 Task: In the  document payroll Insert page numer 'on bottom of the page' change page color to  'Voilet'Apply Page border, setting:  Shadow Style: three thin lines; Color: 'Black;' Width: 3/4 pt
Action: Mouse moved to (459, 680)
Screenshot: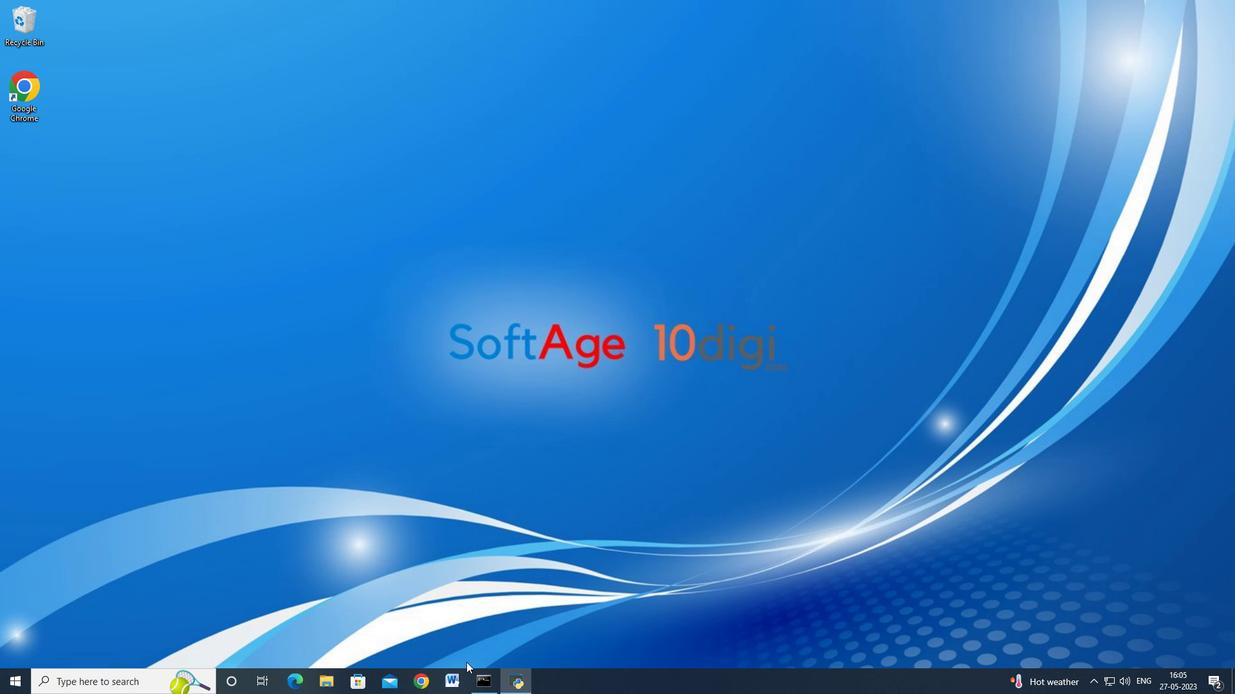 
Action: Mouse pressed left at (459, 680)
Screenshot: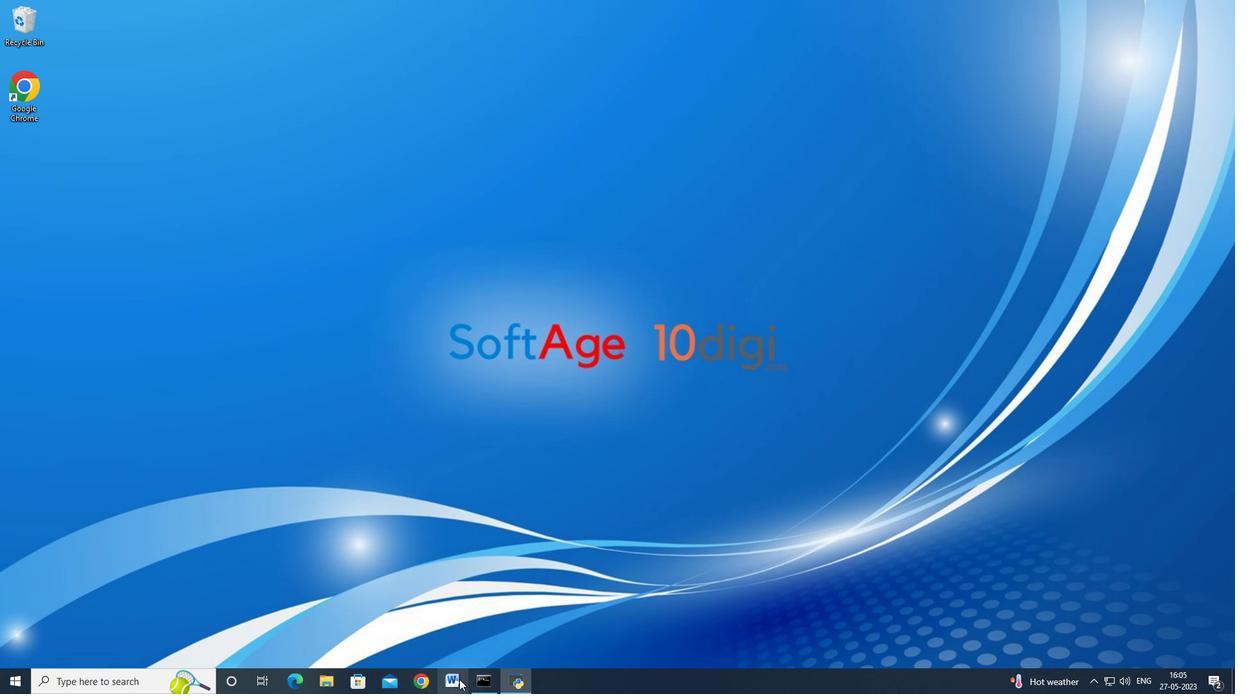 
Action: Mouse moved to (18, 20)
Screenshot: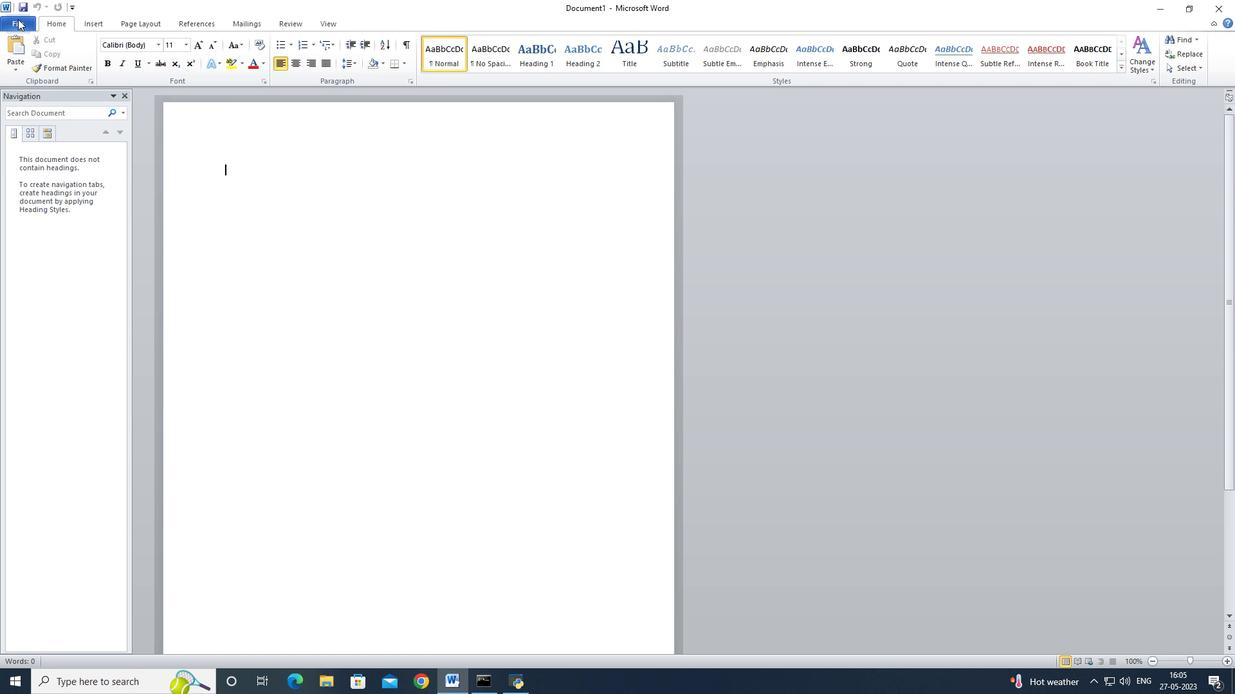
Action: Mouse pressed left at (18, 20)
Screenshot: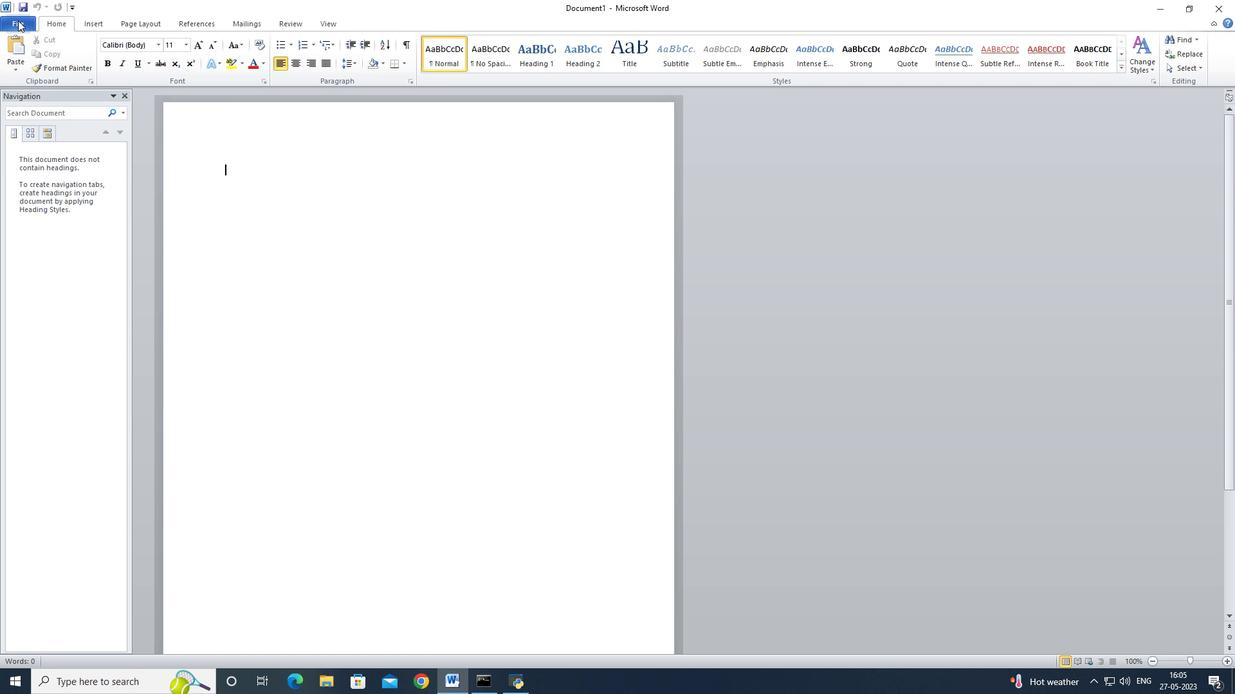 
Action: Mouse moved to (149, 83)
Screenshot: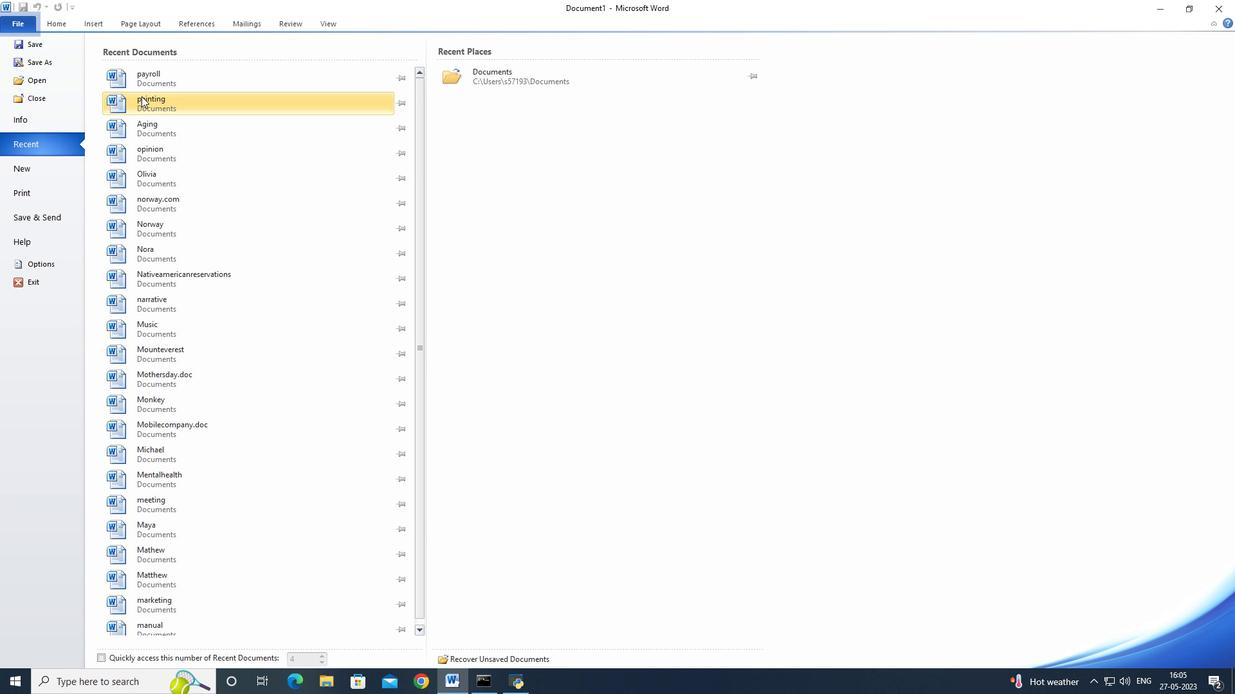
Action: Mouse pressed left at (149, 83)
Screenshot: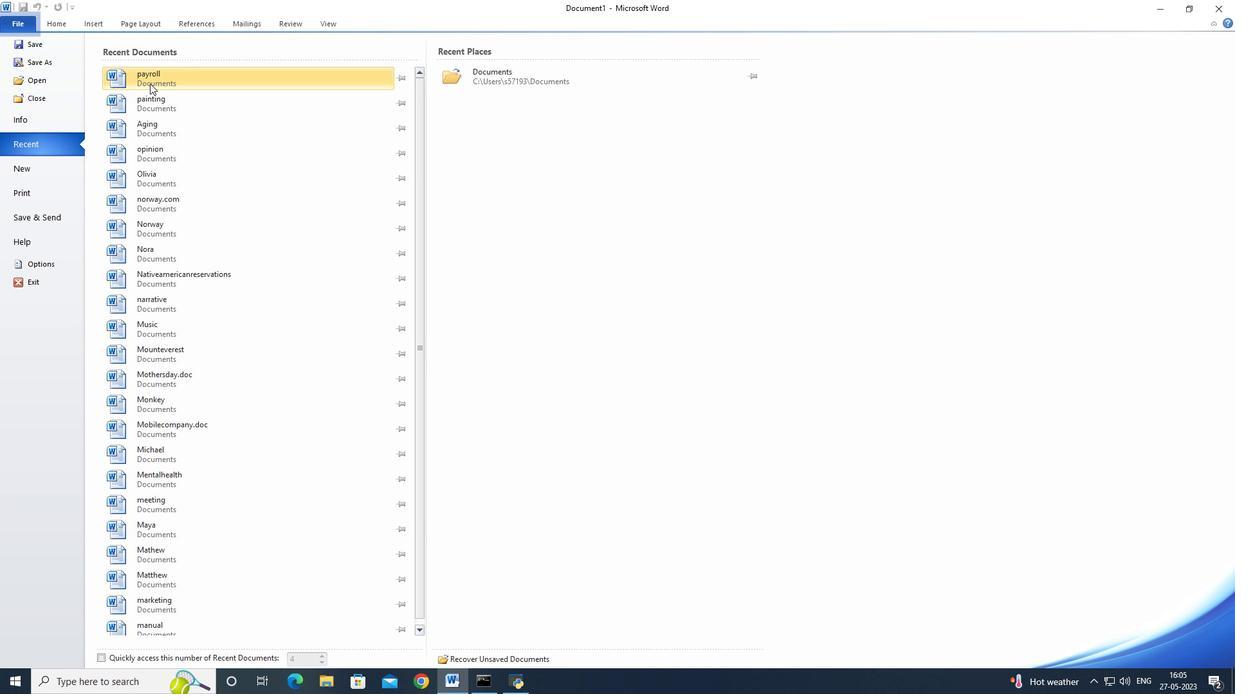 
Action: Mouse moved to (421, 559)
Screenshot: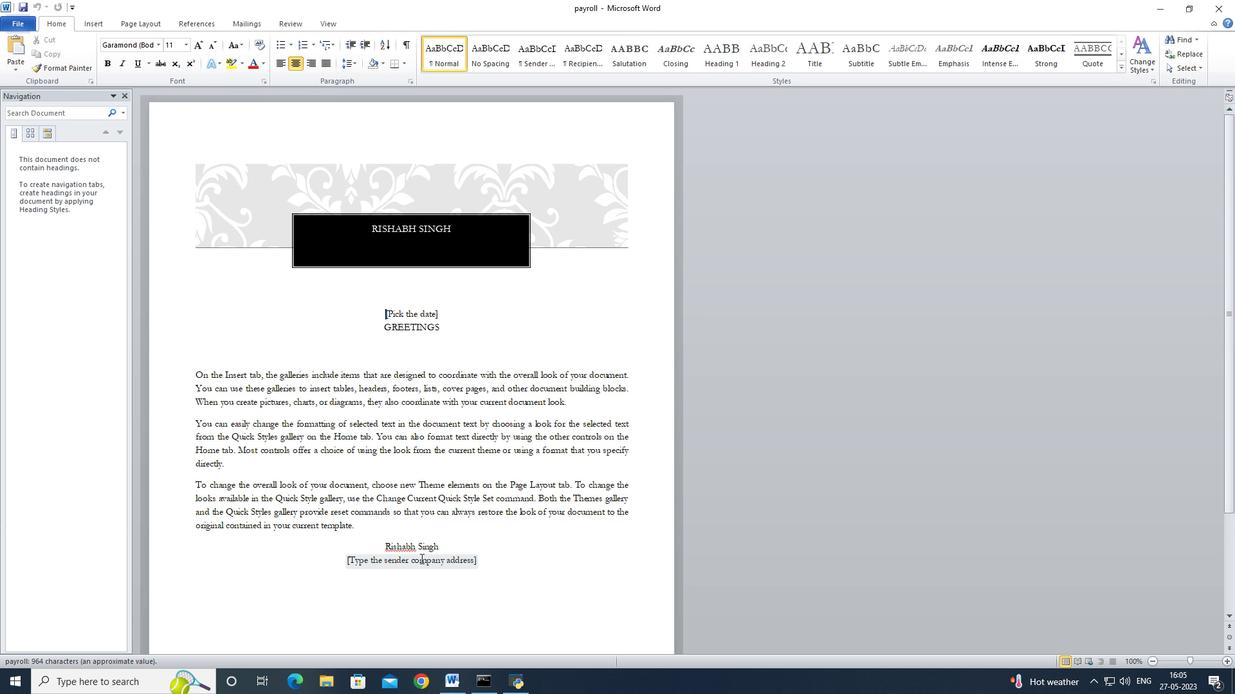 
Action: Mouse scrolled (421, 558) with delta (0, 0)
Screenshot: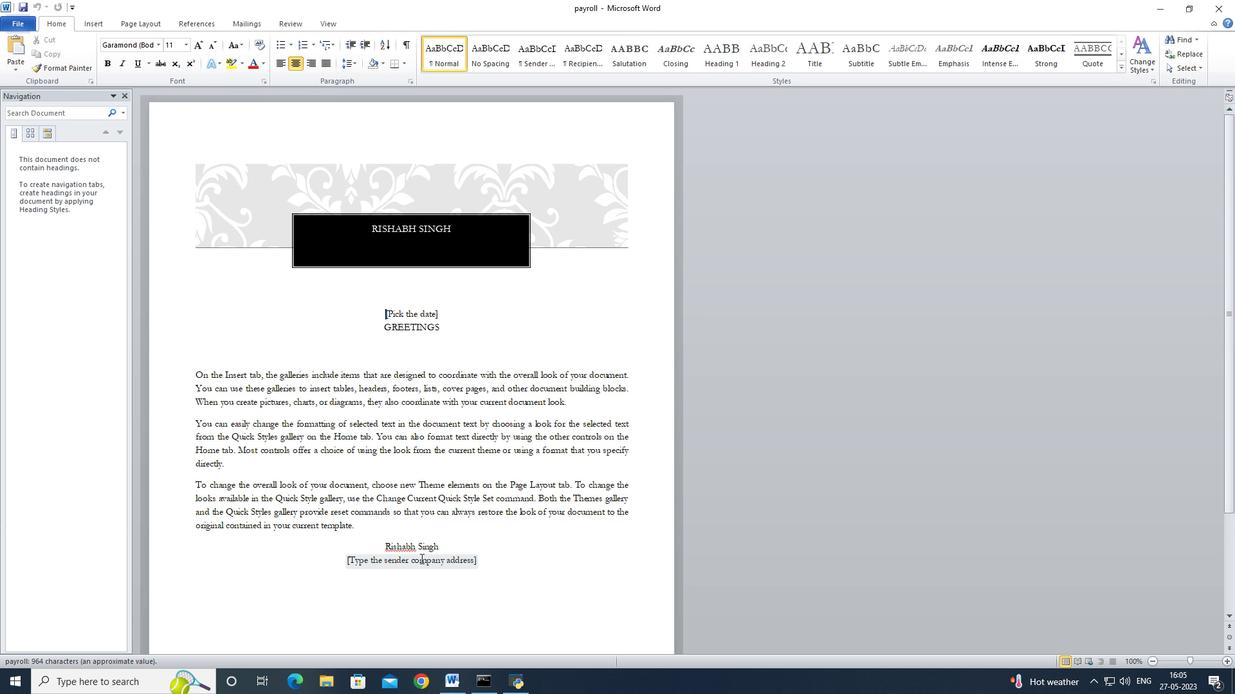 
Action: Mouse moved to (422, 559)
Screenshot: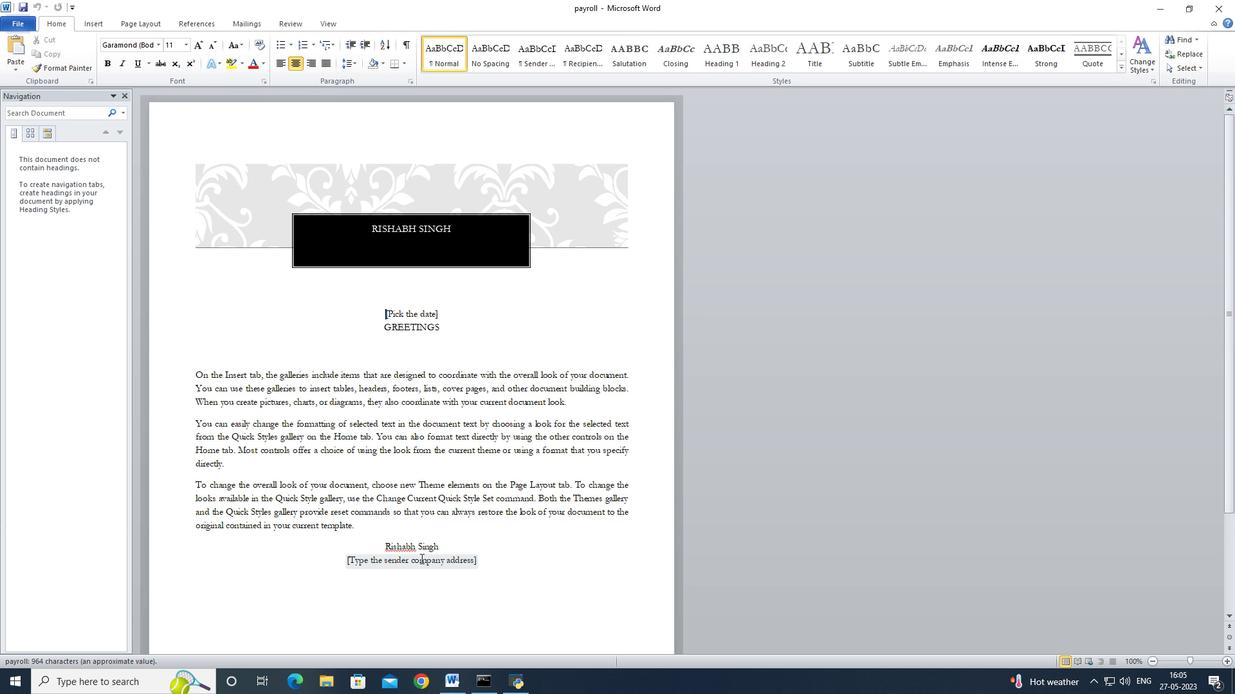 
Action: Mouse scrolled (422, 559) with delta (0, 0)
Screenshot: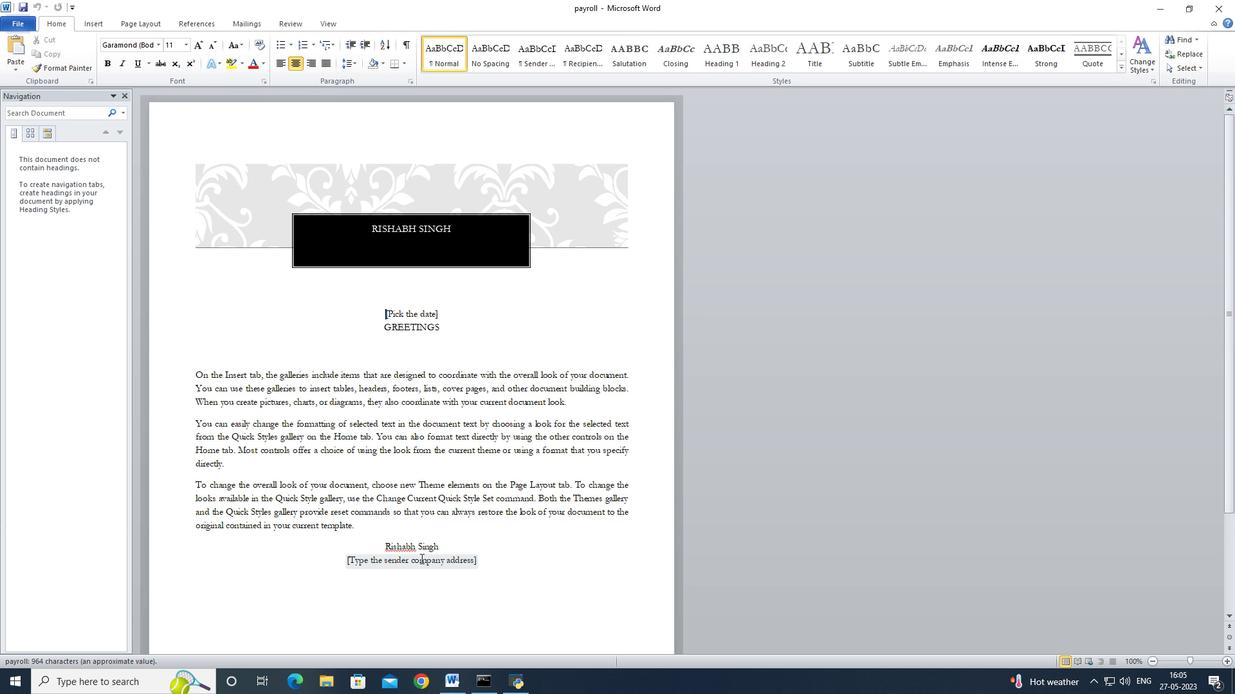 
Action: Mouse moved to (422, 560)
Screenshot: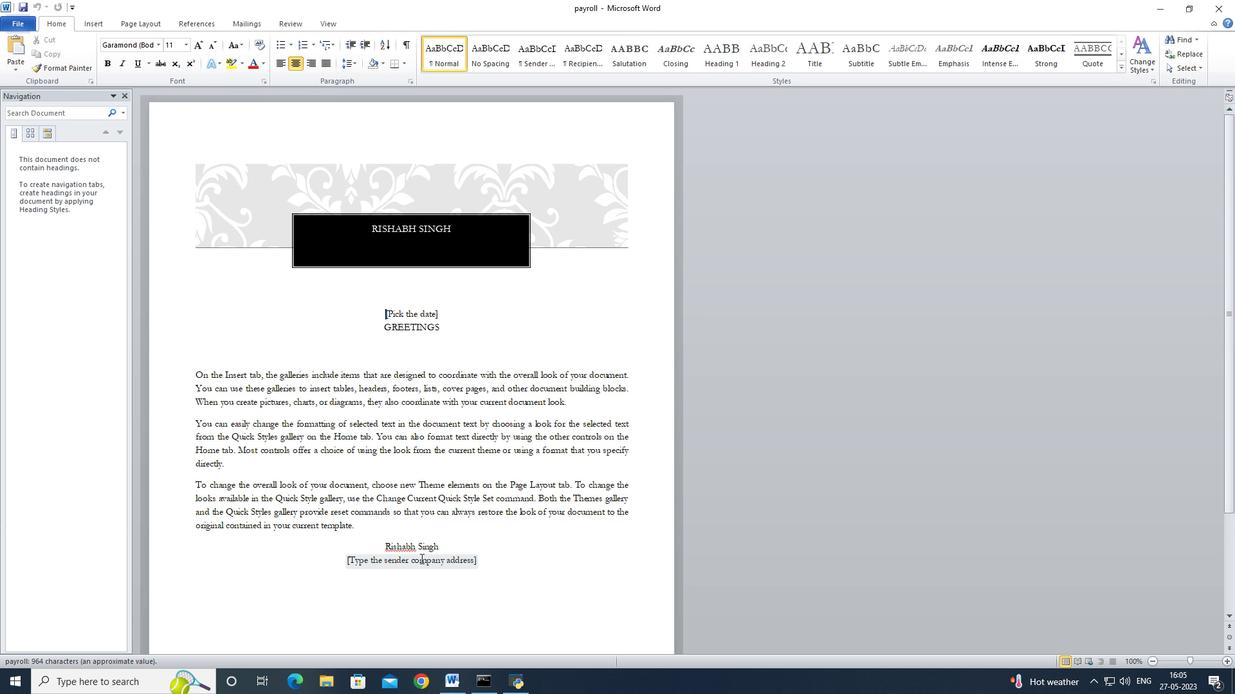 
Action: Mouse scrolled (422, 559) with delta (0, 0)
Screenshot: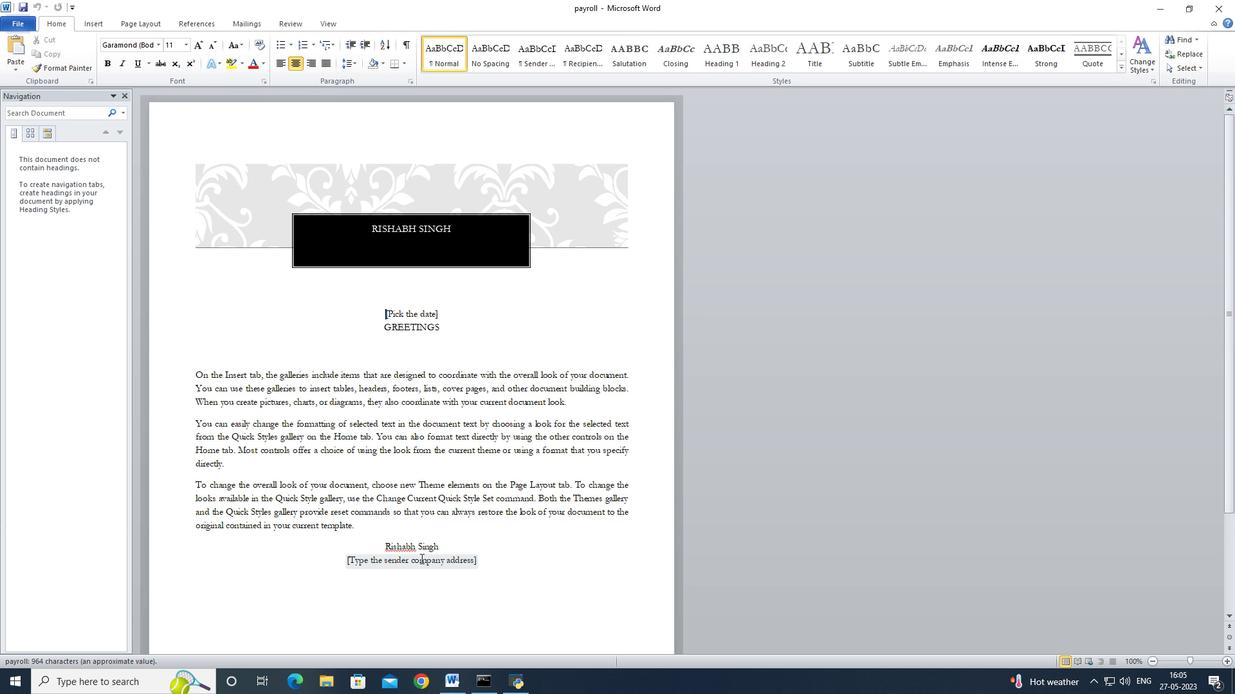 
Action: Mouse moved to (423, 560)
Screenshot: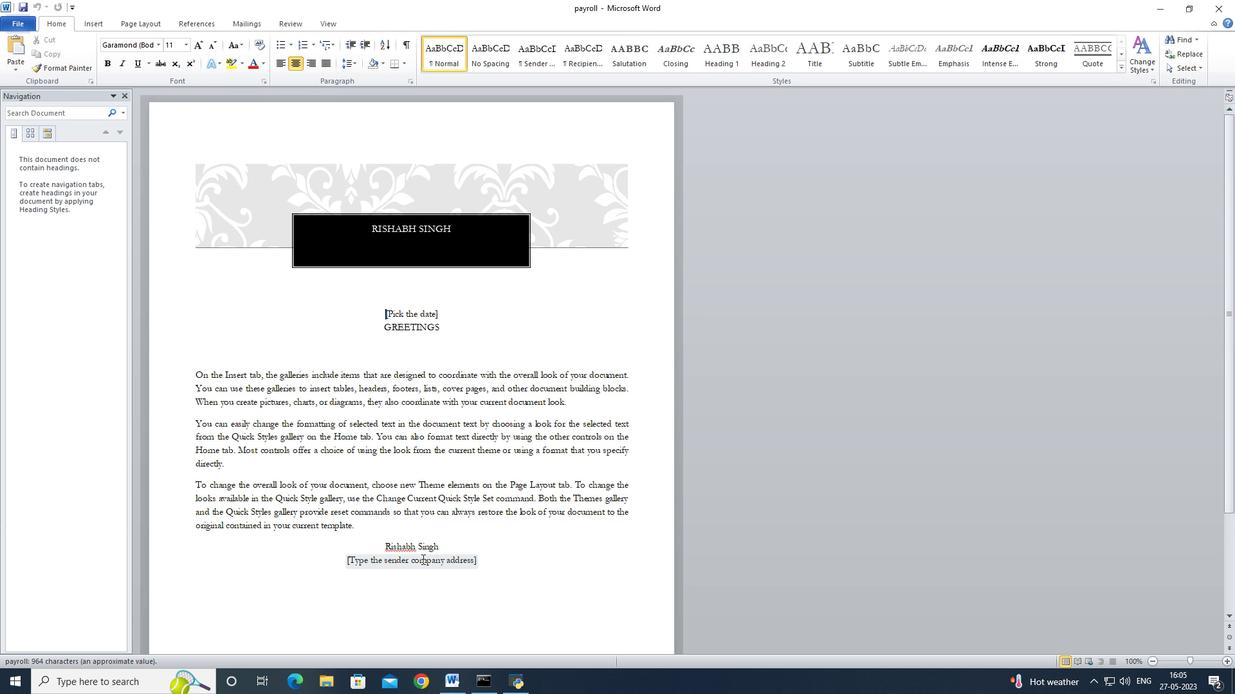 
Action: Mouse scrolled (423, 559) with delta (0, 0)
Screenshot: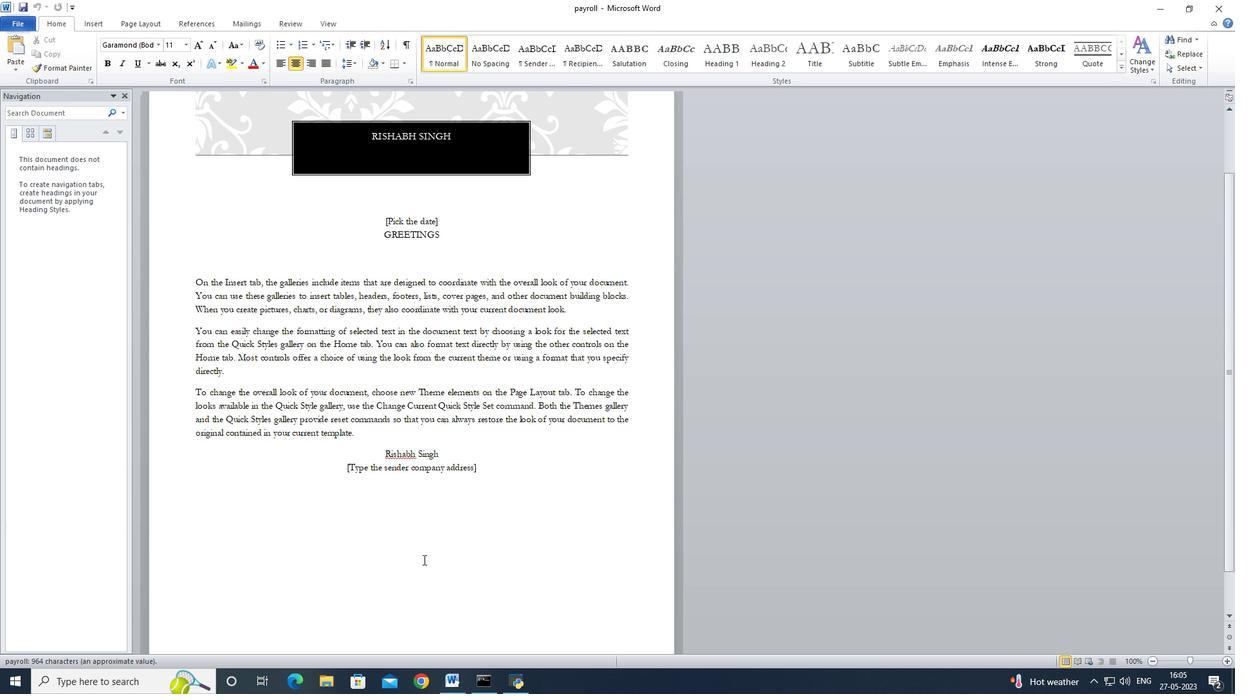 
Action: Mouse scrolled (423, 559) with delta (0, 0)
Screenshot: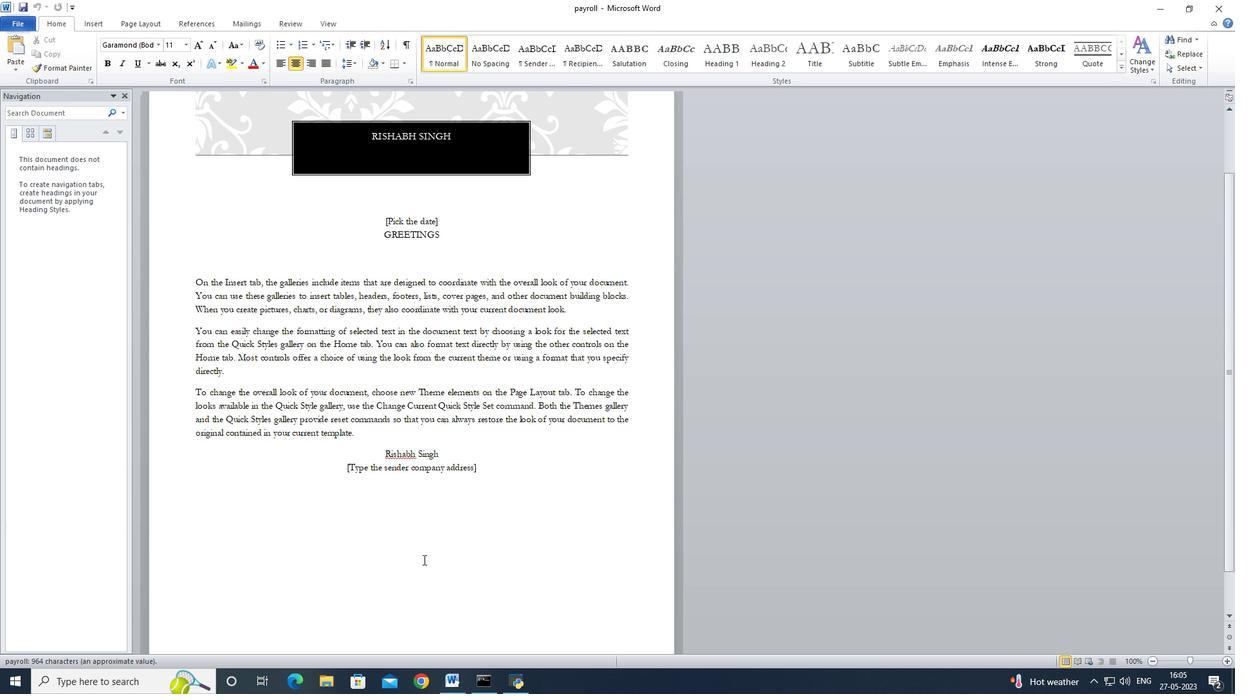 
Action: Mouse scrolled (423, 559) with delta (0, 0)
Screenshot: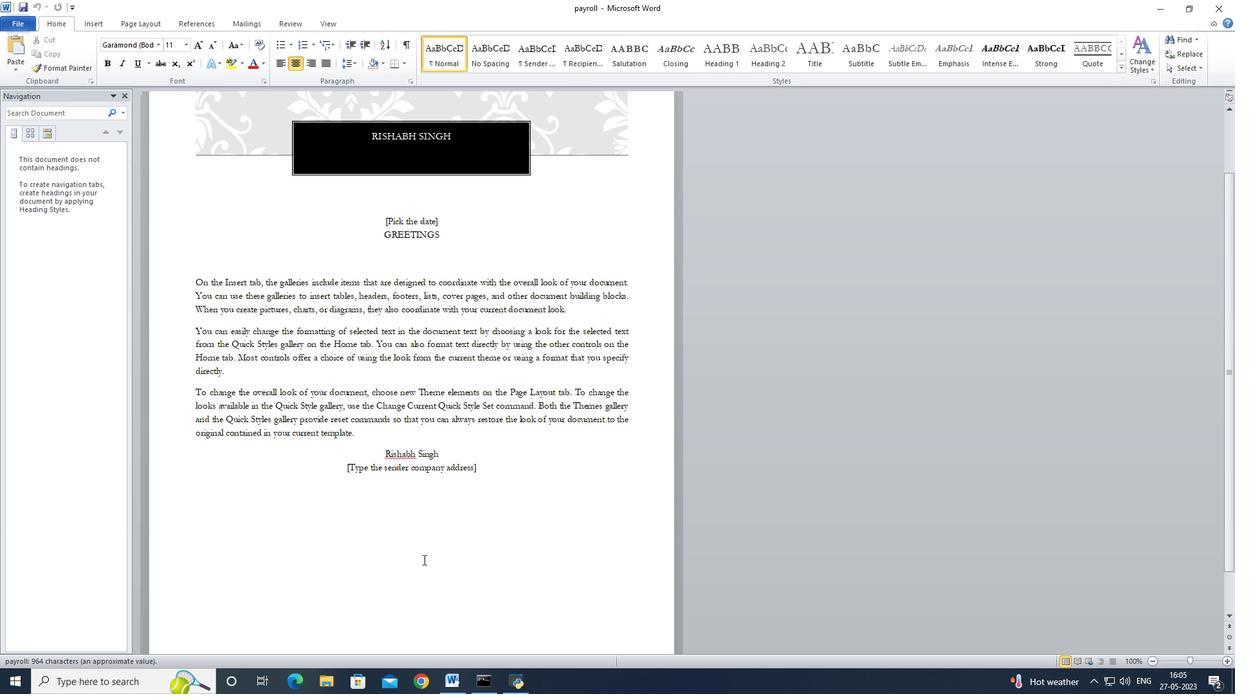 
Action: Mouse scrolled (423, 559) with delta (0, 0)
Screenshot: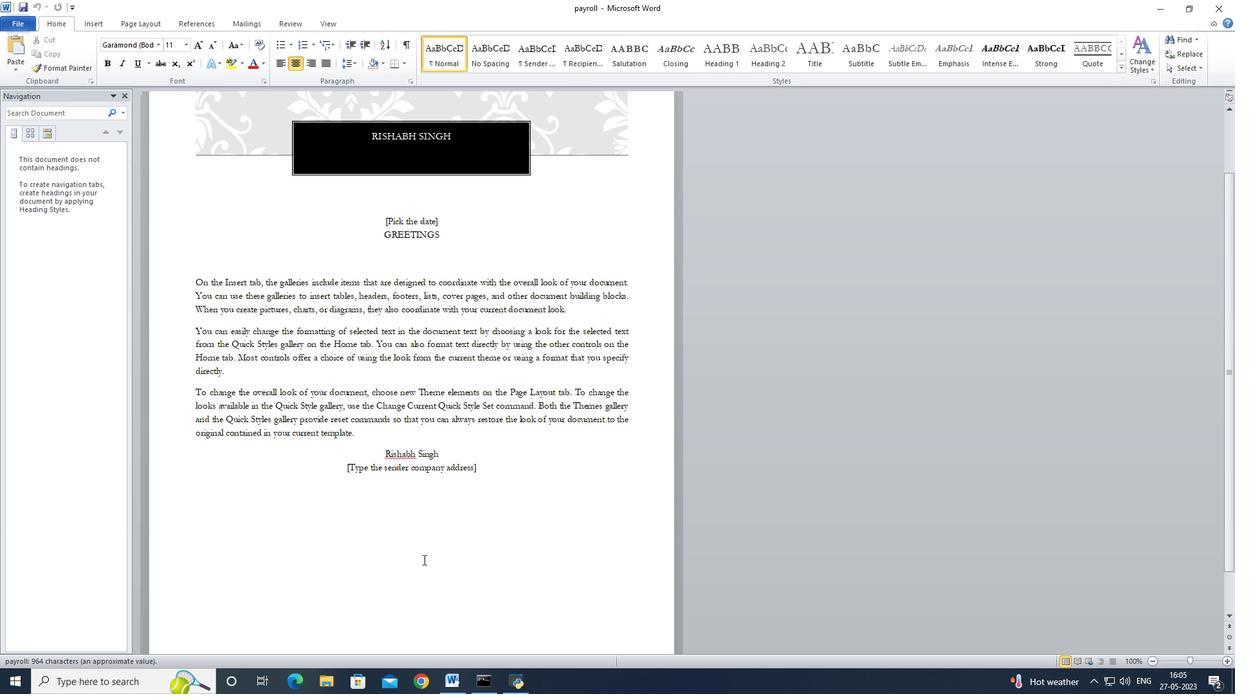 
Action: Mouse moved to (423, 560)
Screenshot: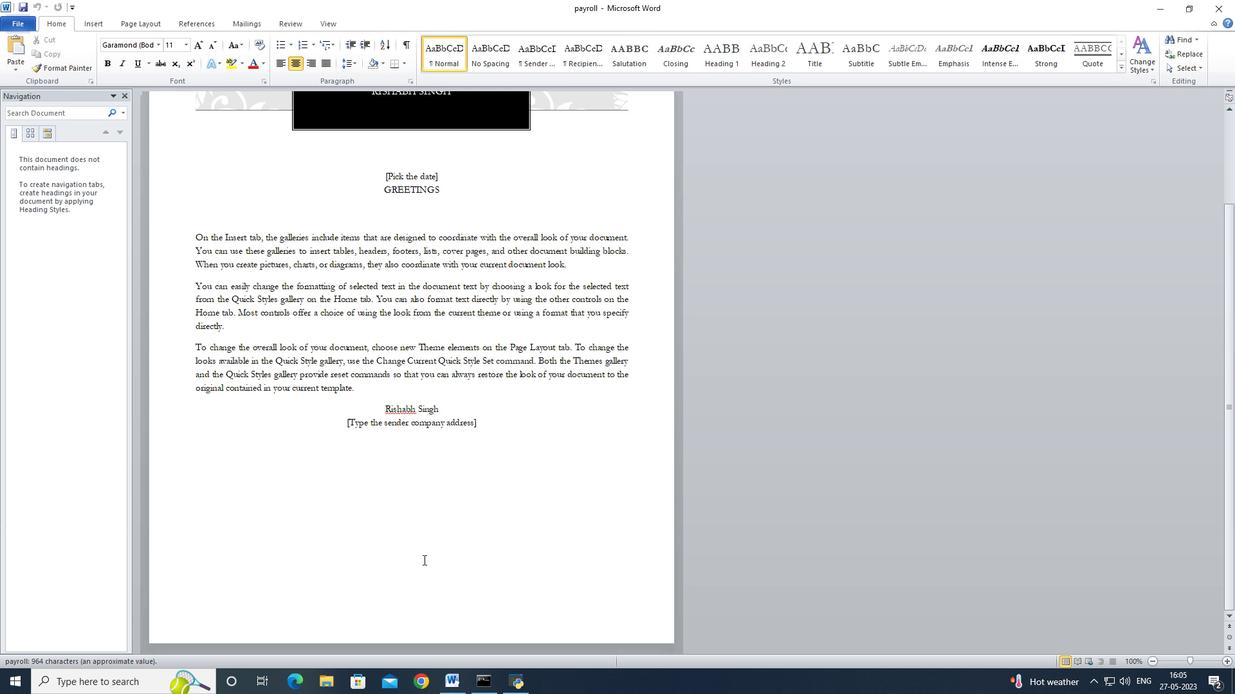 
Action: Mouse pressed left at (423, 560)
Screenshot: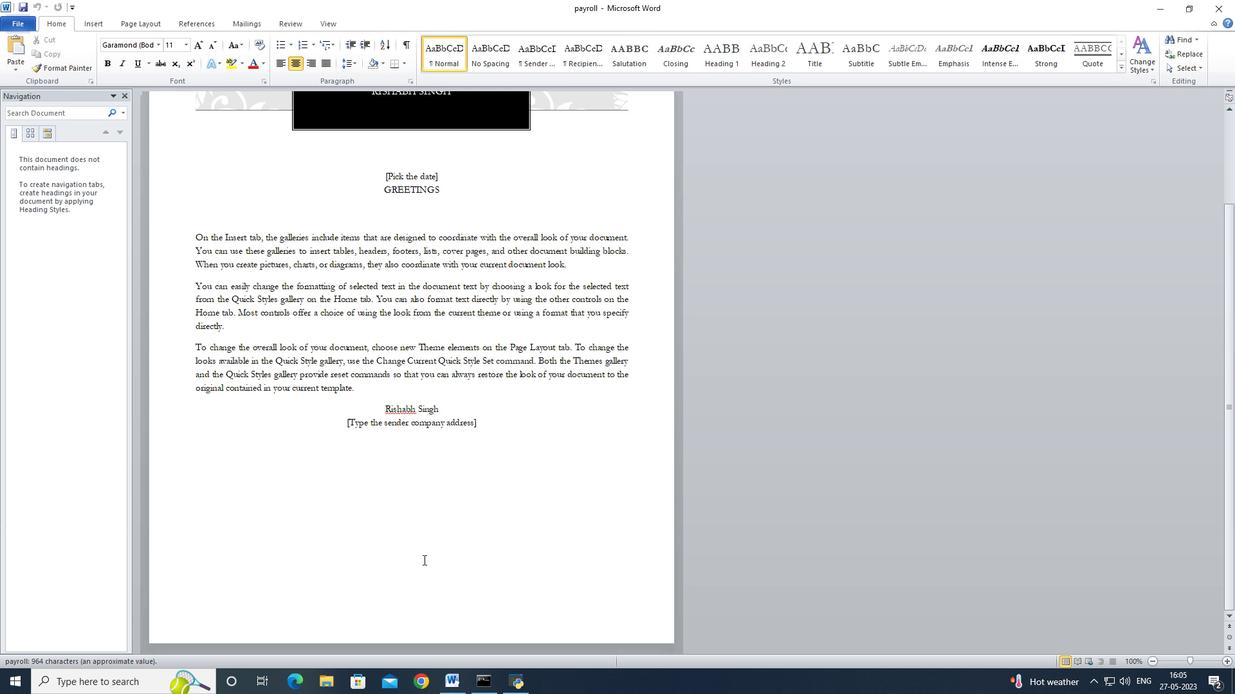 
Action: Mouse moved to (129, 22)
Screenshot: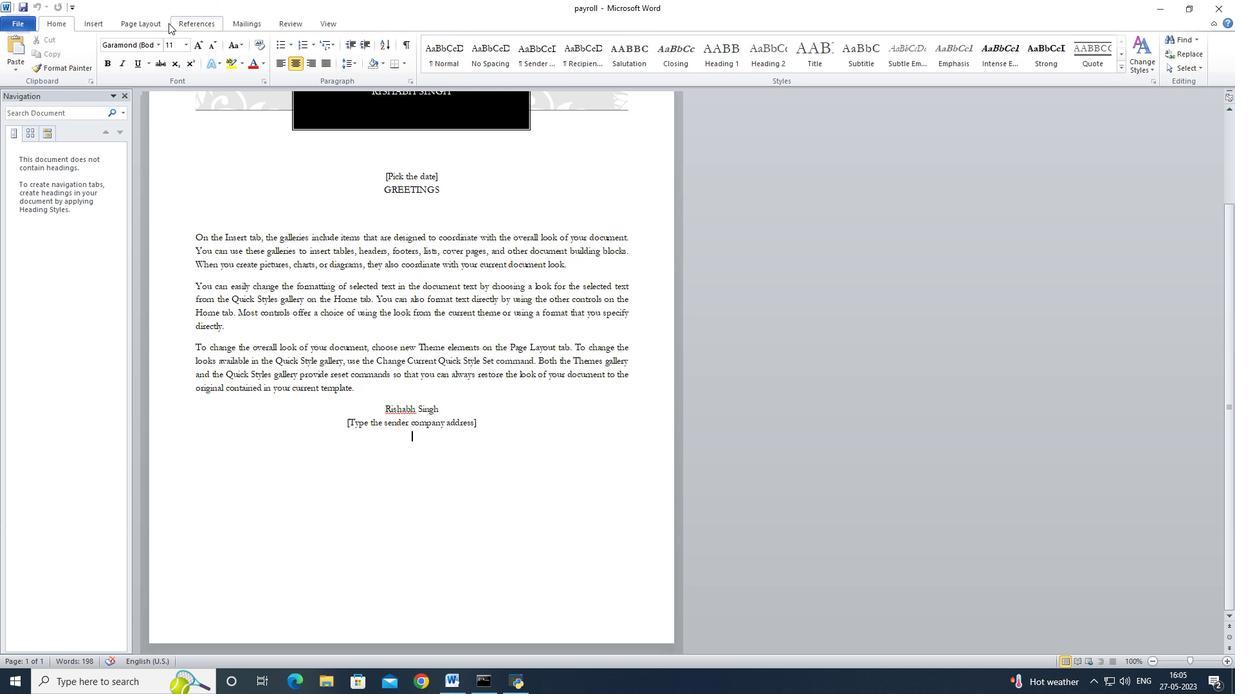 
Action: Mouse pressed left at (129, 22)
Screenshot: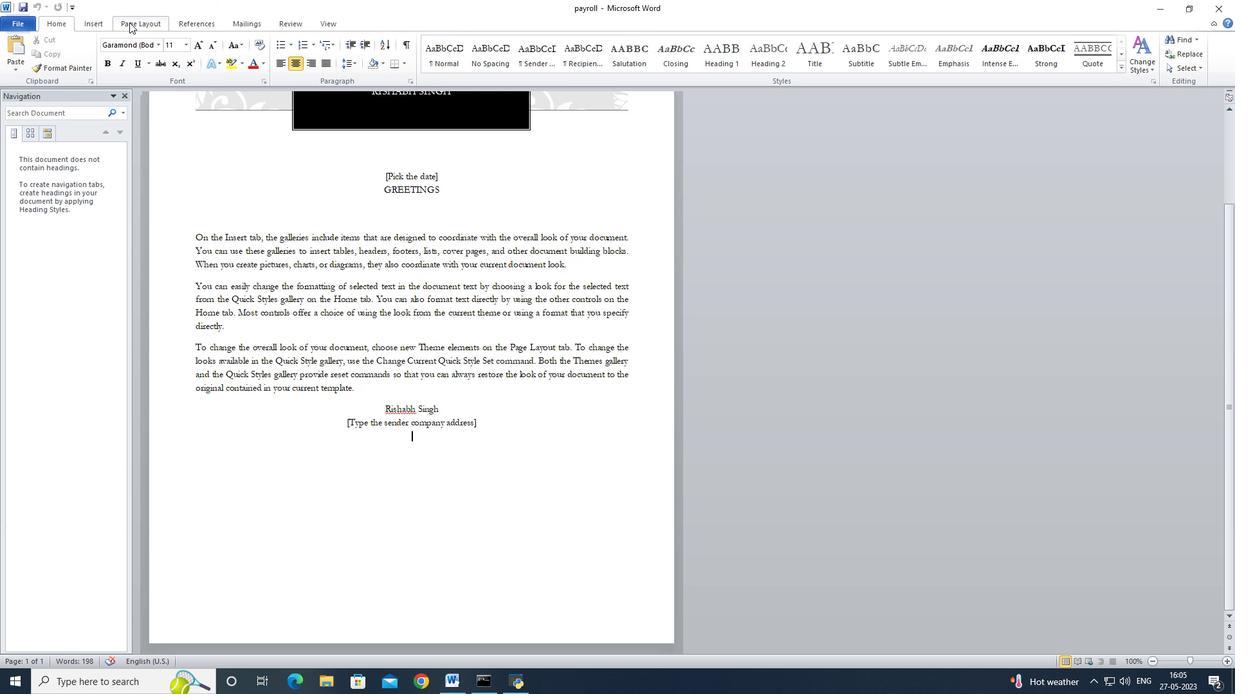 
Action: Mouse moved to (101, 23)
Screenshot: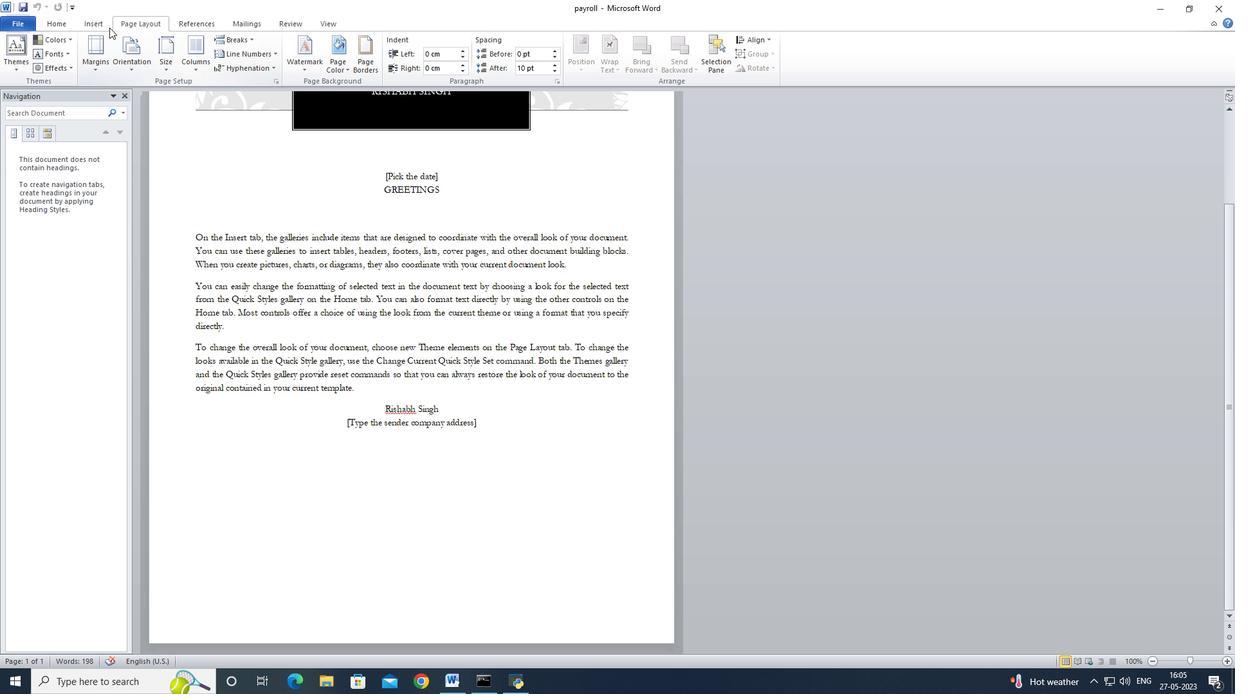
Action: Mouse pressed left at (101, 23)
Screenshot: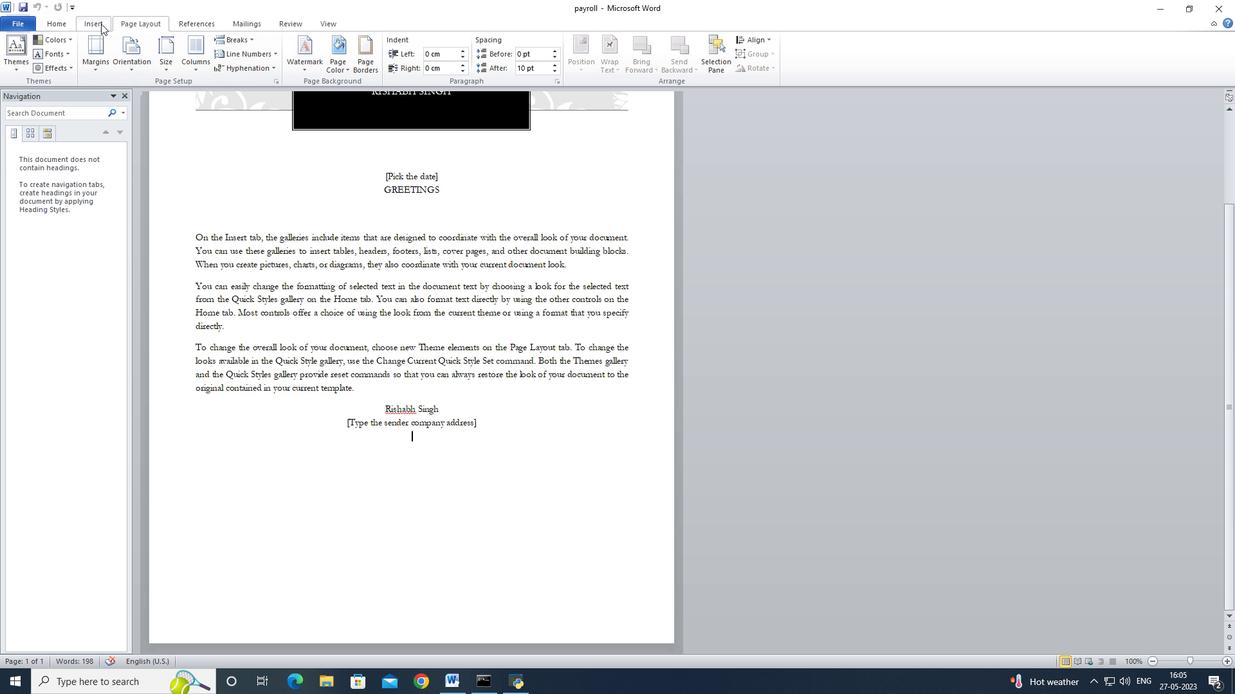 
Action: Mouse moved to (514, 70)
Screenshot: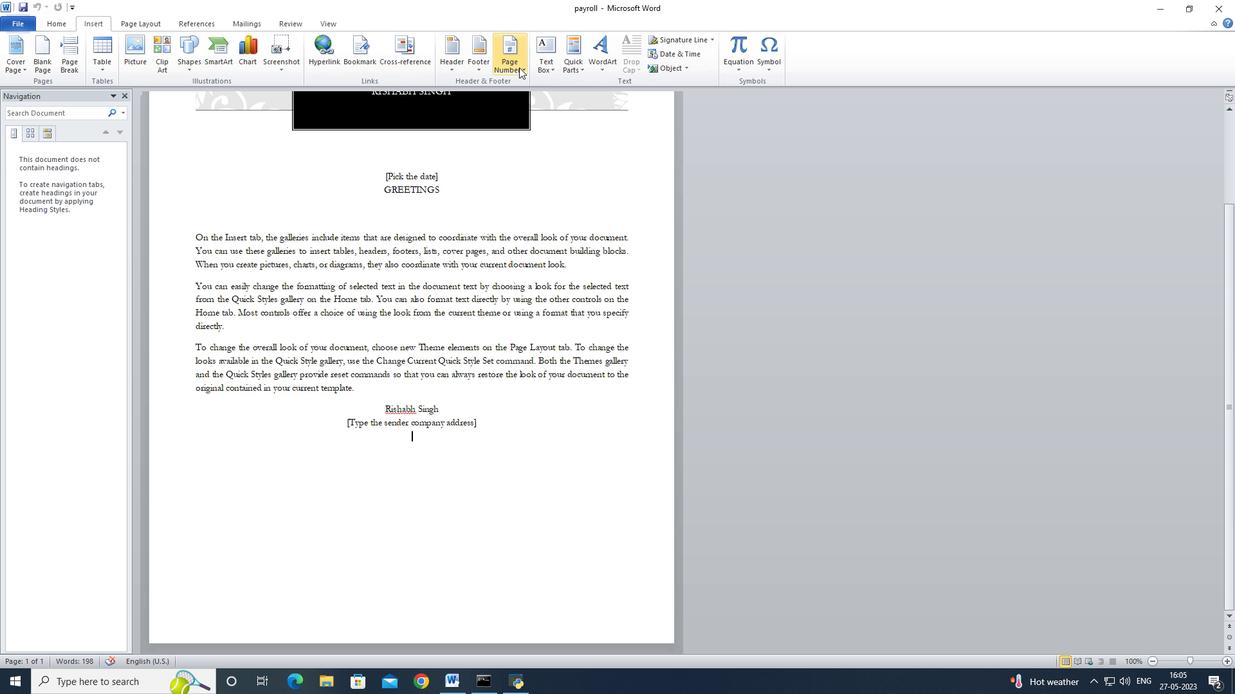 
Action: Mouse pressed left at (514, 70)
Screenshot: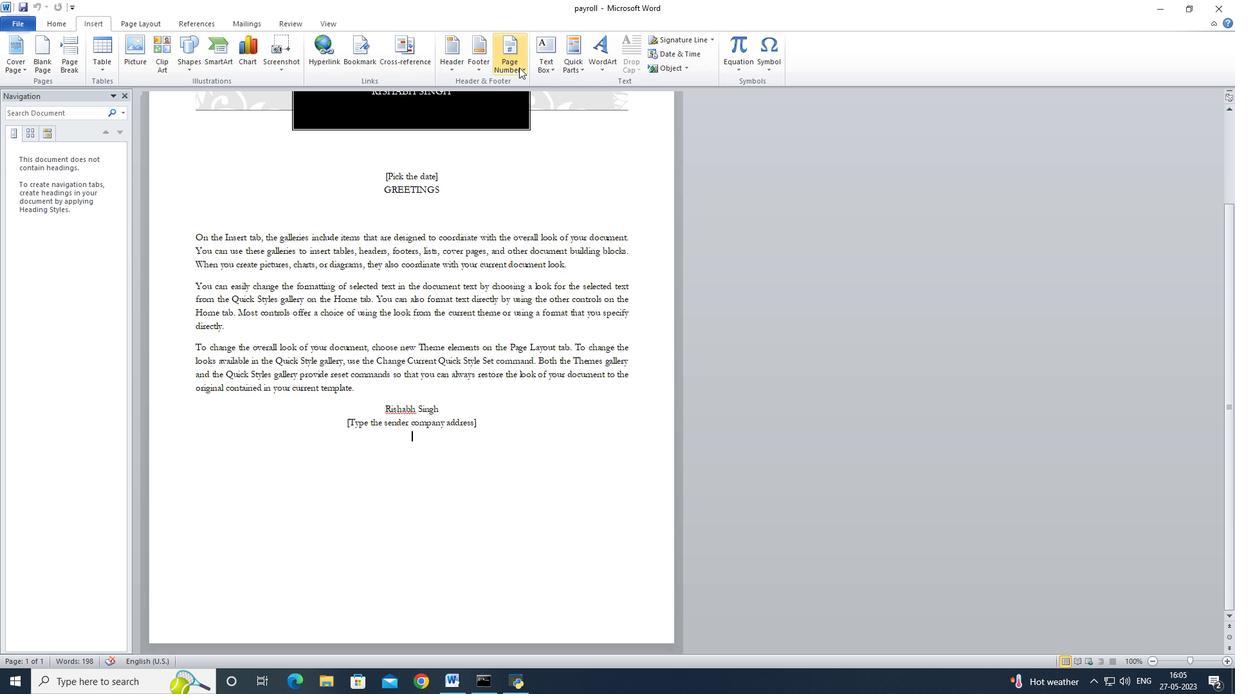 
Action: Mouse moved to (763, 281)
Screenshot: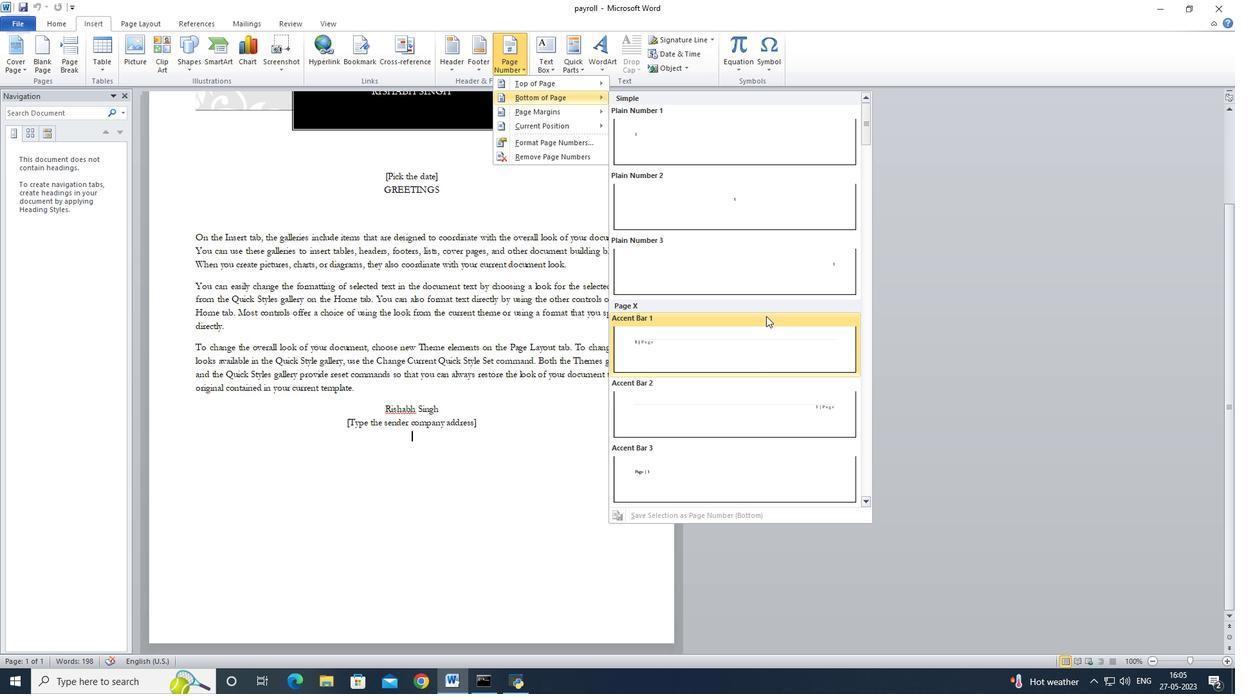 
Action: Mouse pressed left at (763, 281)
Screenshot: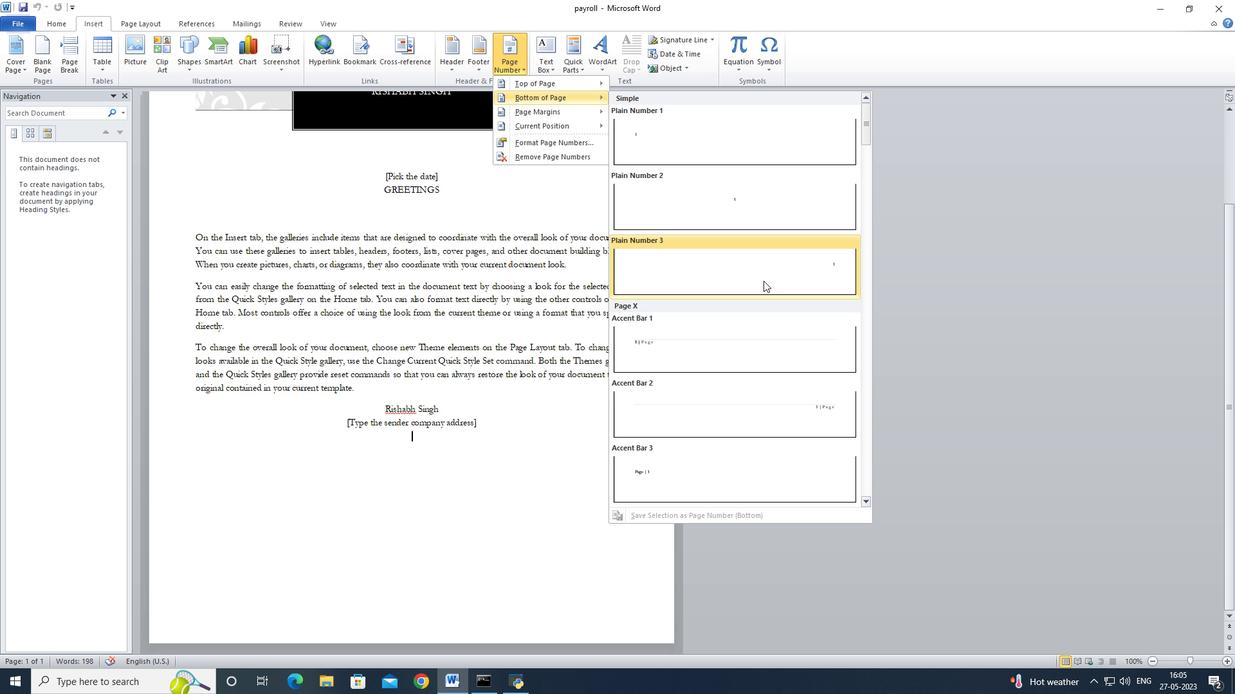 
Action: Mouse moved to (497, 409)
Screenshot: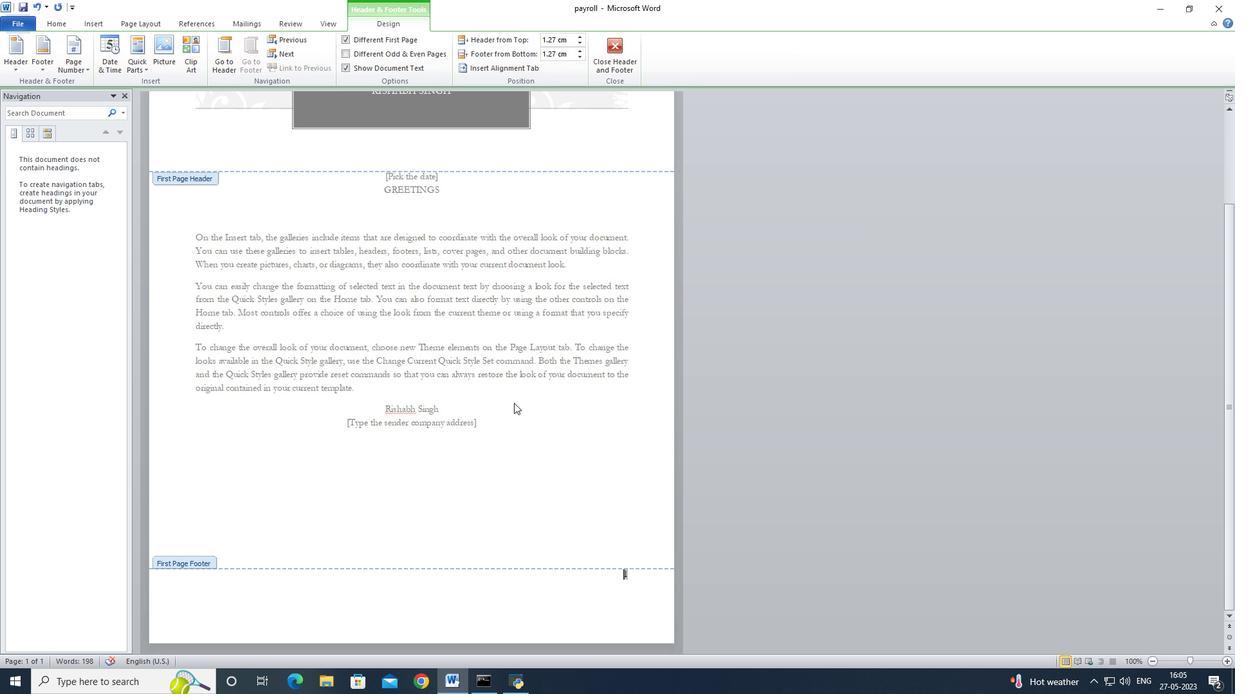 
Action: Mouse pressed left at (497, 409)
Screenshot: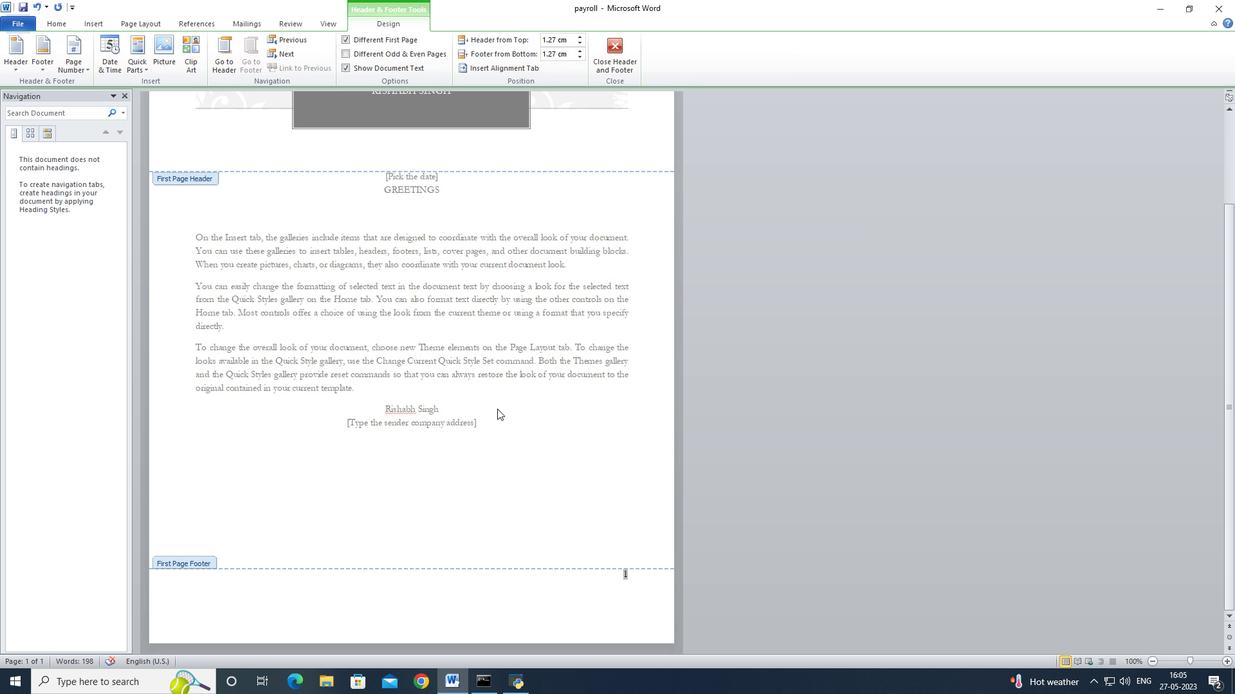 
Action: Mouse pressed left at (497, 409)
Screenshot: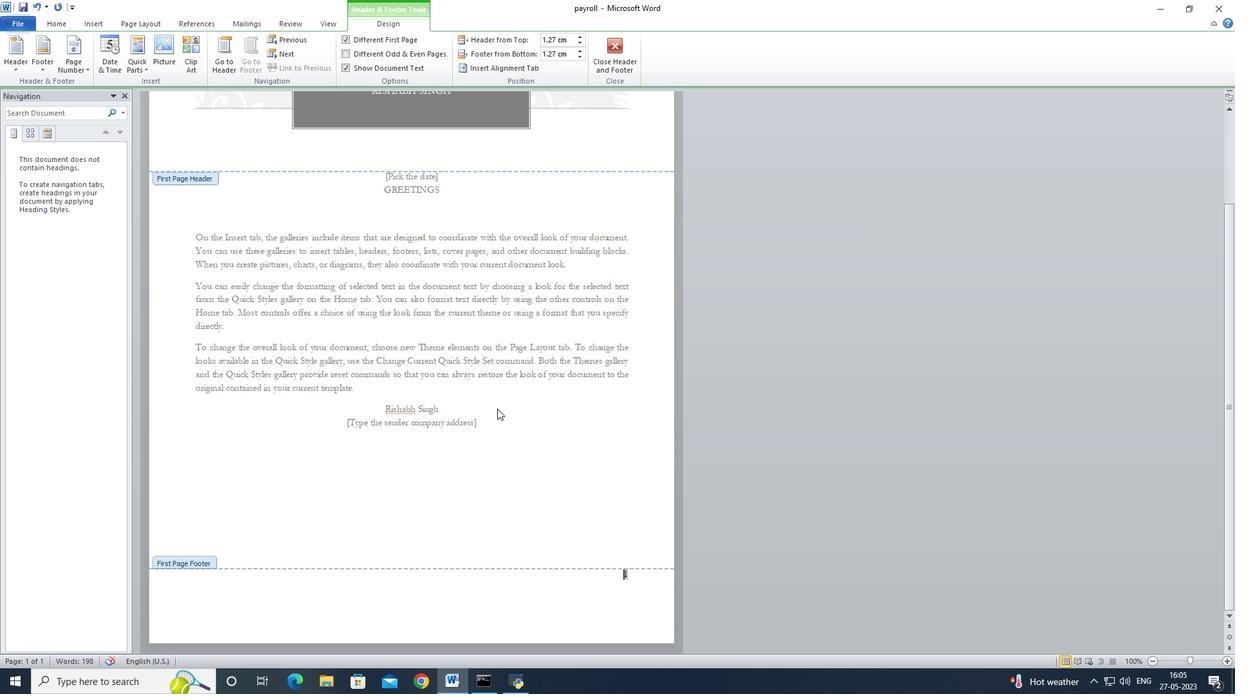 
Action: Mouse moved to (124, 23)
Screenshot: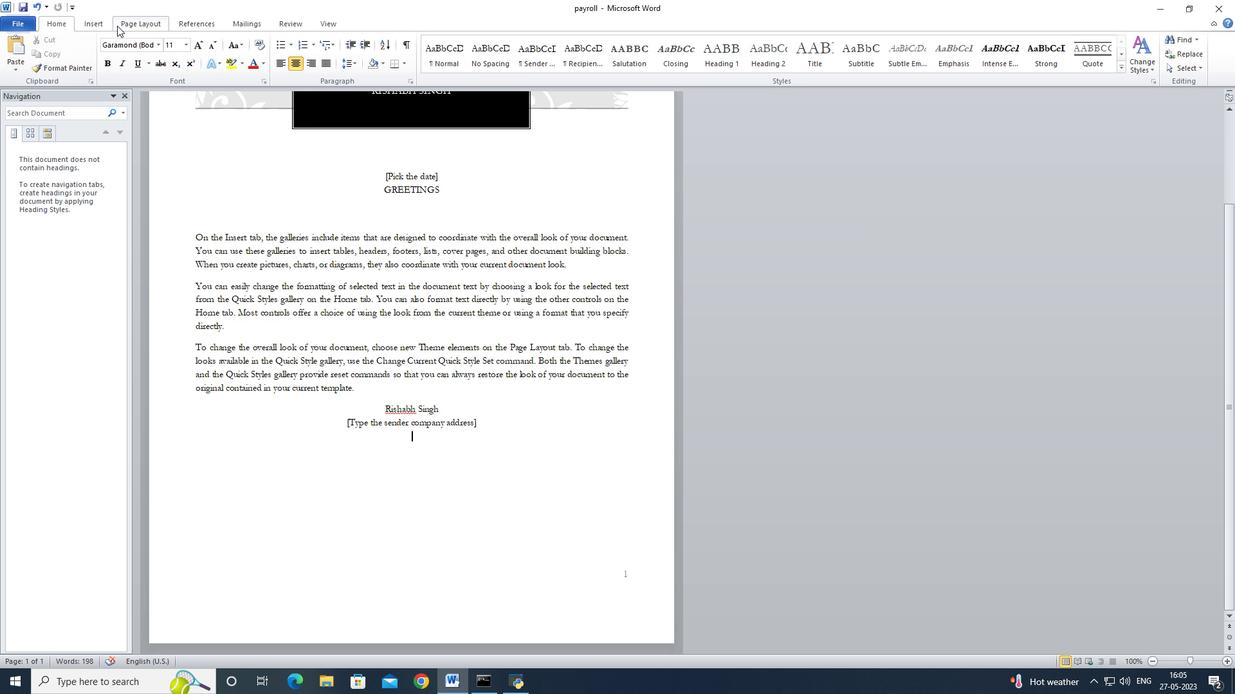 
Action: Mouse pressed left at (124, 23)
Screenshot: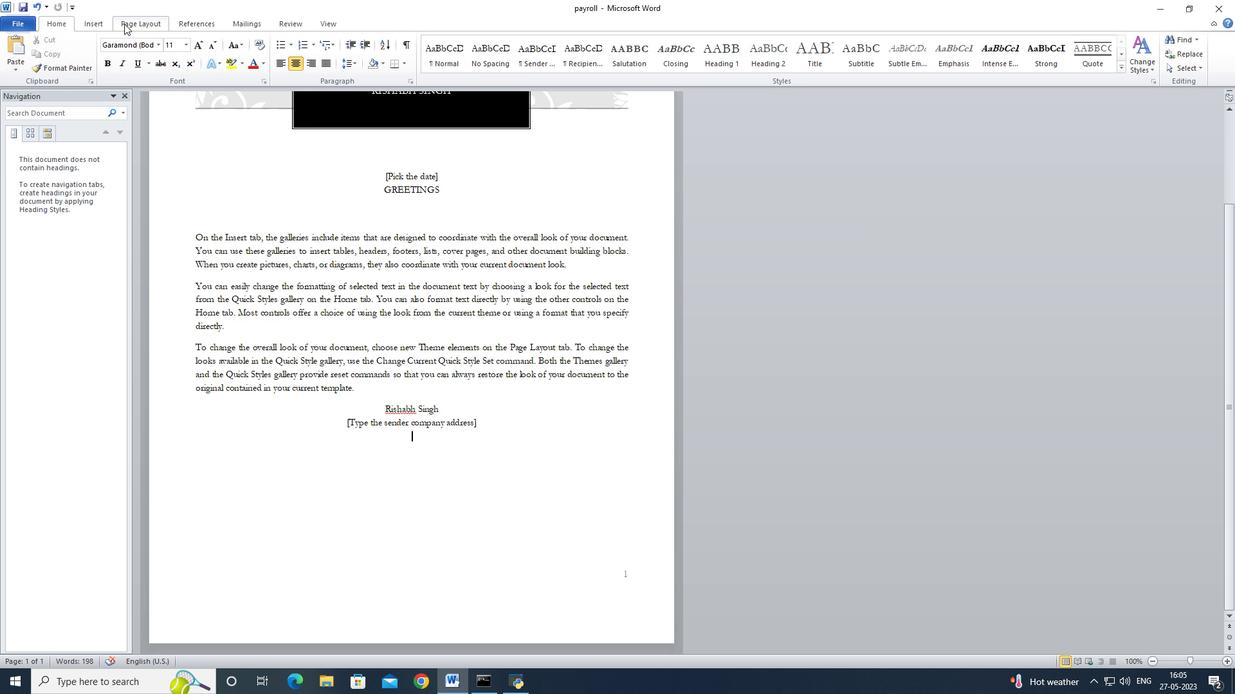 
Action: Mouse moved to (331, 67)
Screenshot: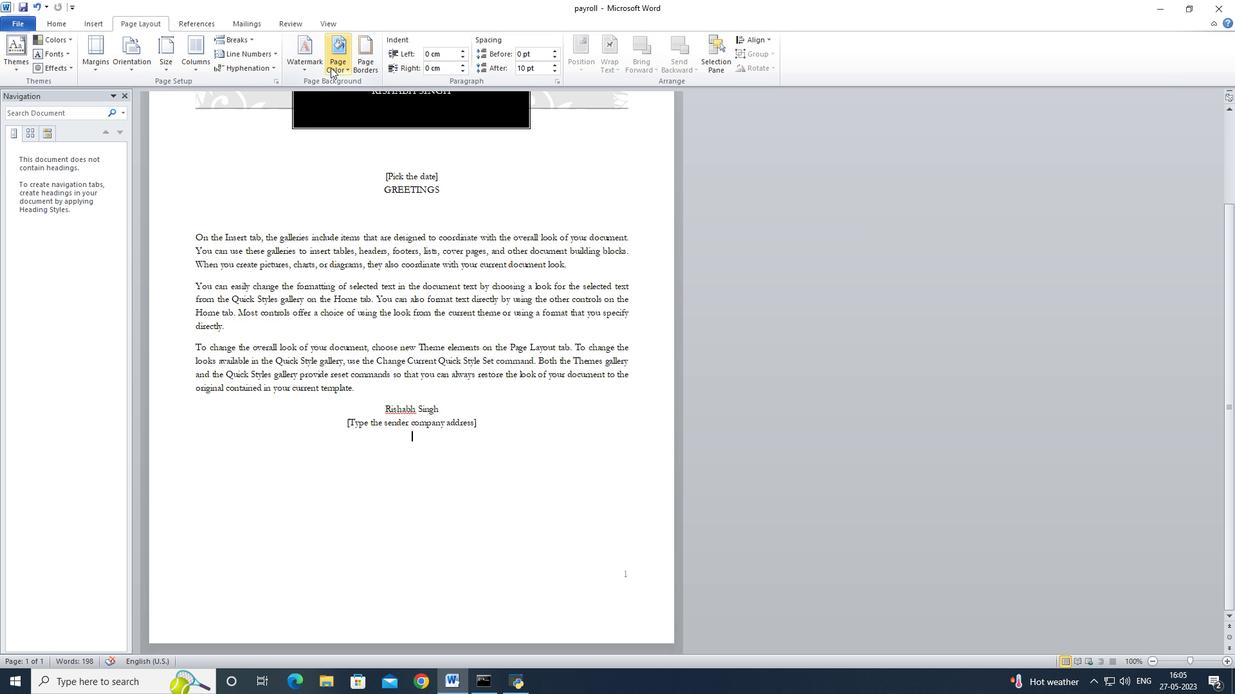 
Action: Mouse pressed left at (331, 67)
Screenshot: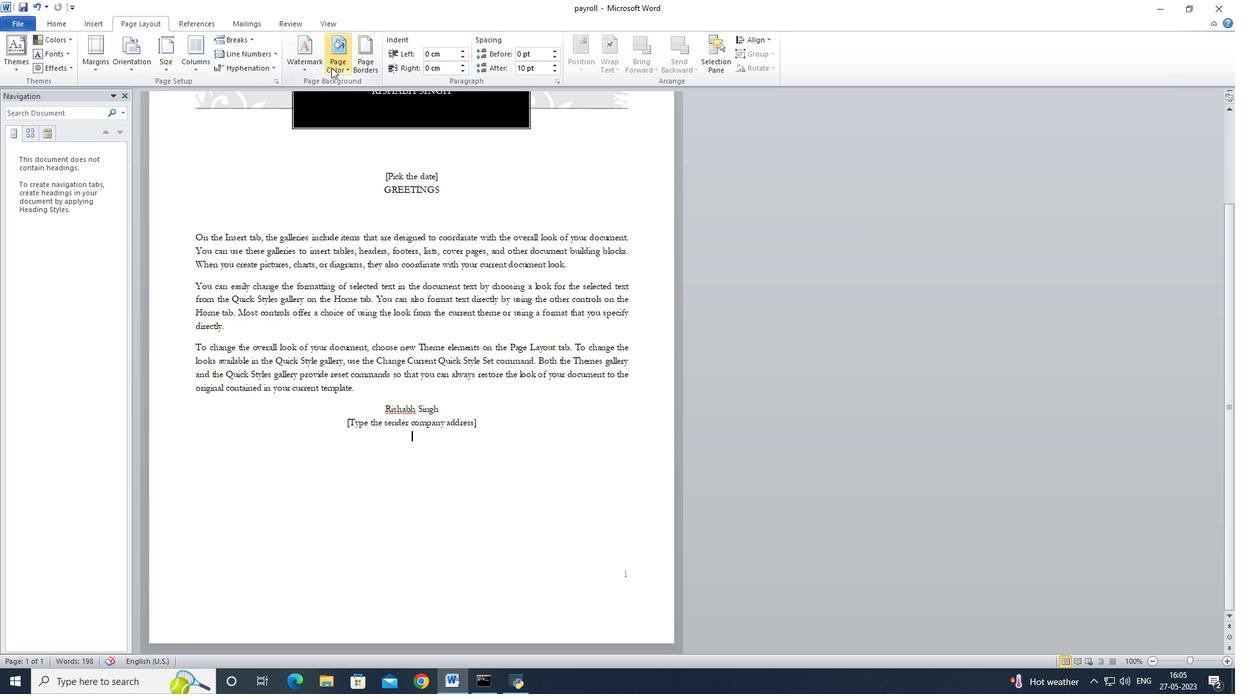 
Action: Mouse moved to (366, 189)
Screenshot: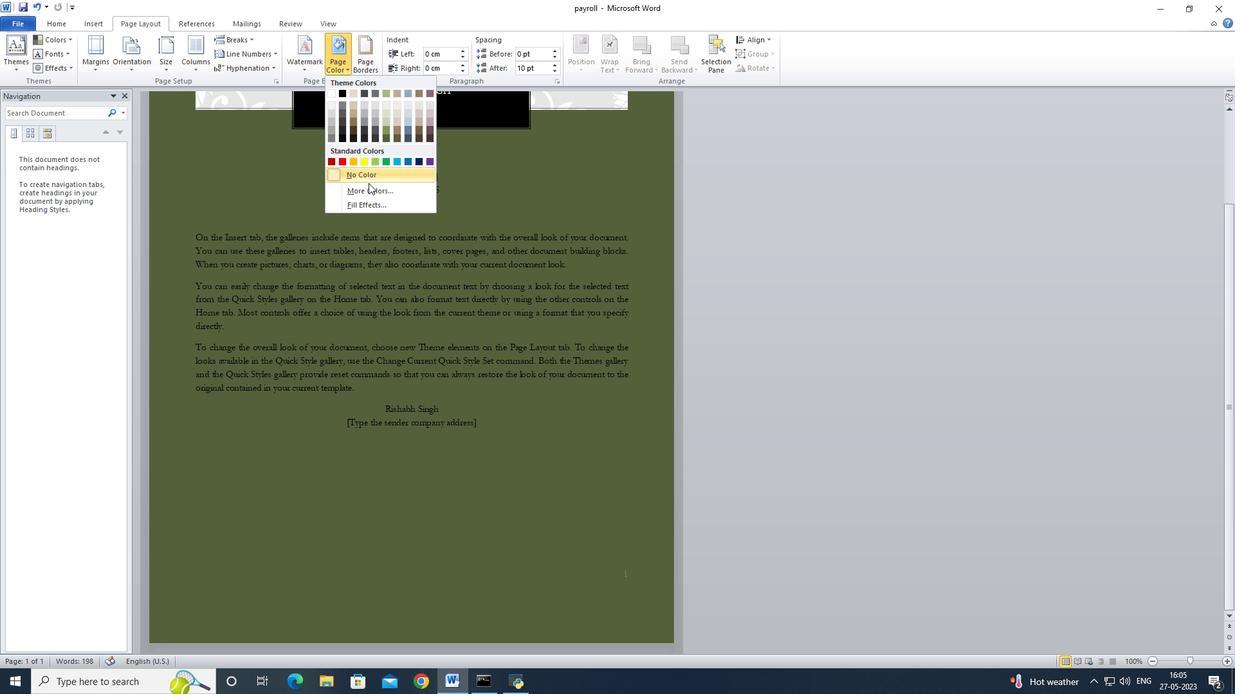 
Action: Mouse pressed left at (366, 189)
Screenshot: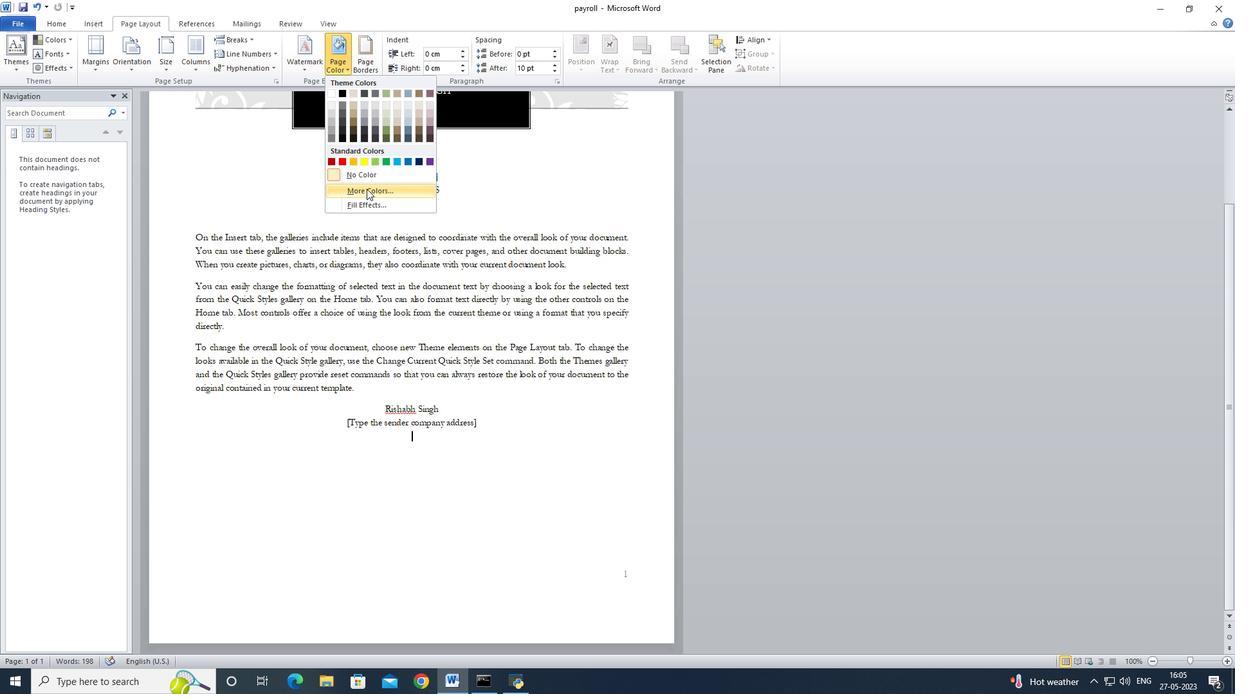 
Action: Mouse moved to (564, 238)
Screenshot: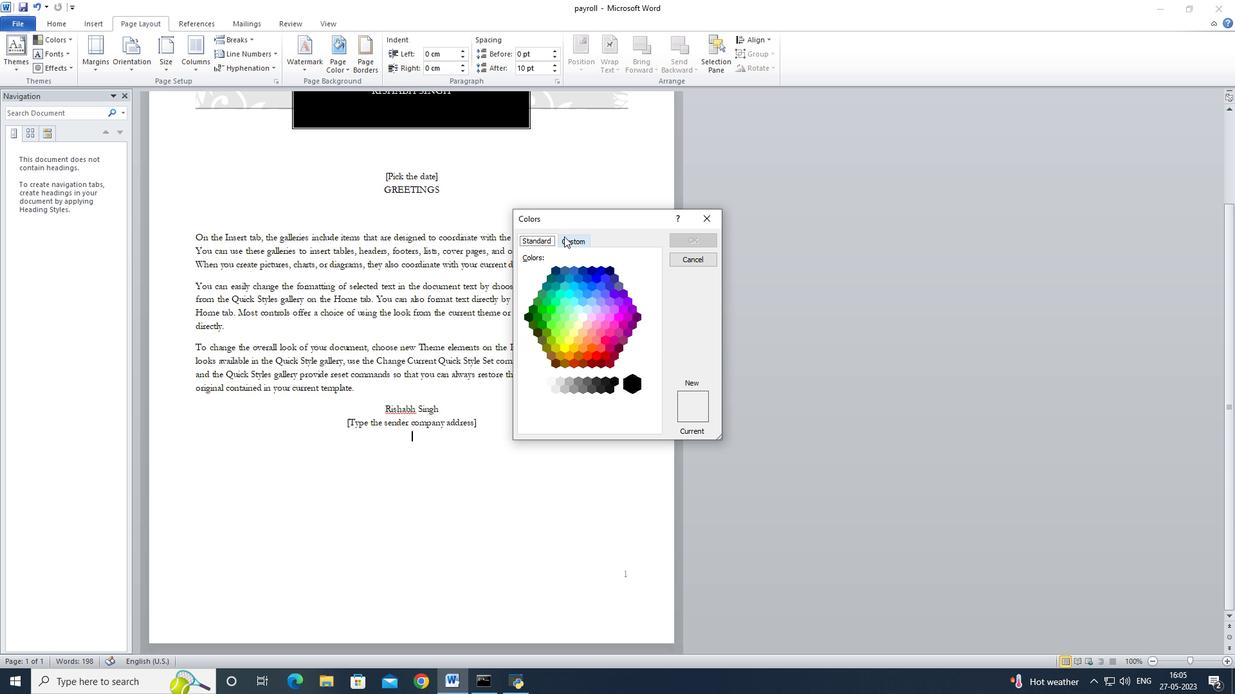 
Action: Mouse pressed left at (564, 238)
Screenshot: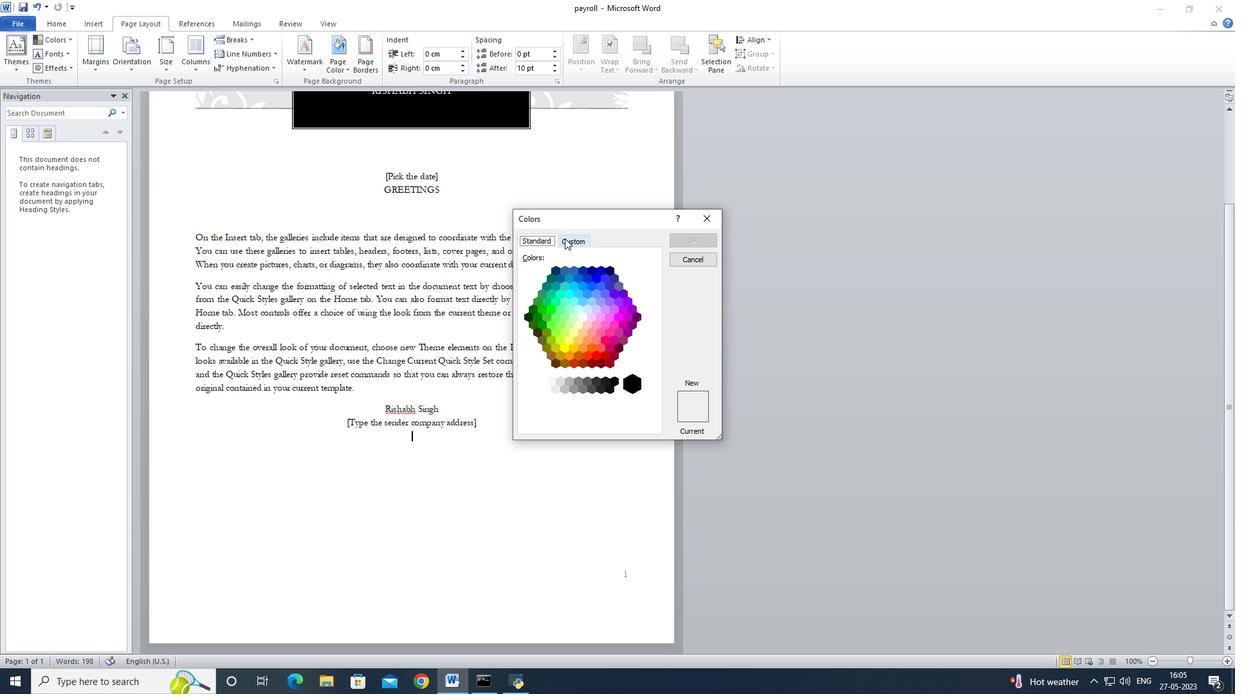 
Action: Mouse moved to (543, 238)
Screenshot: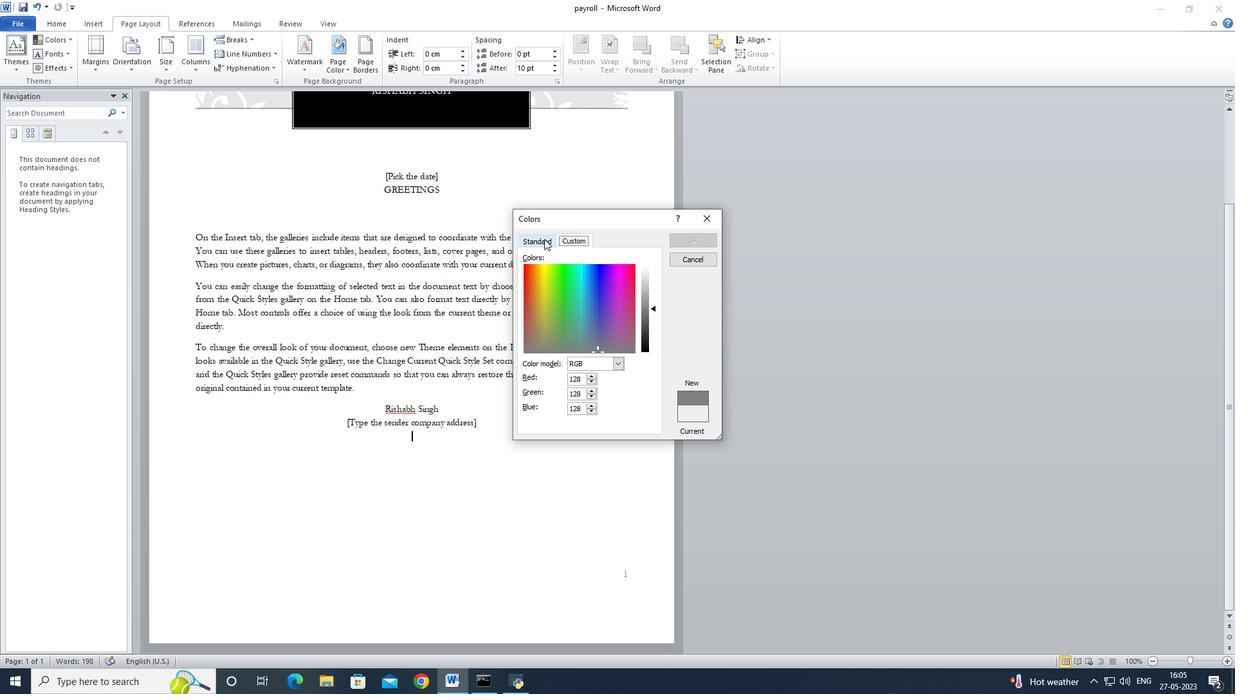 
Action: Mouse pressed left at (543, 238)
Screenshot: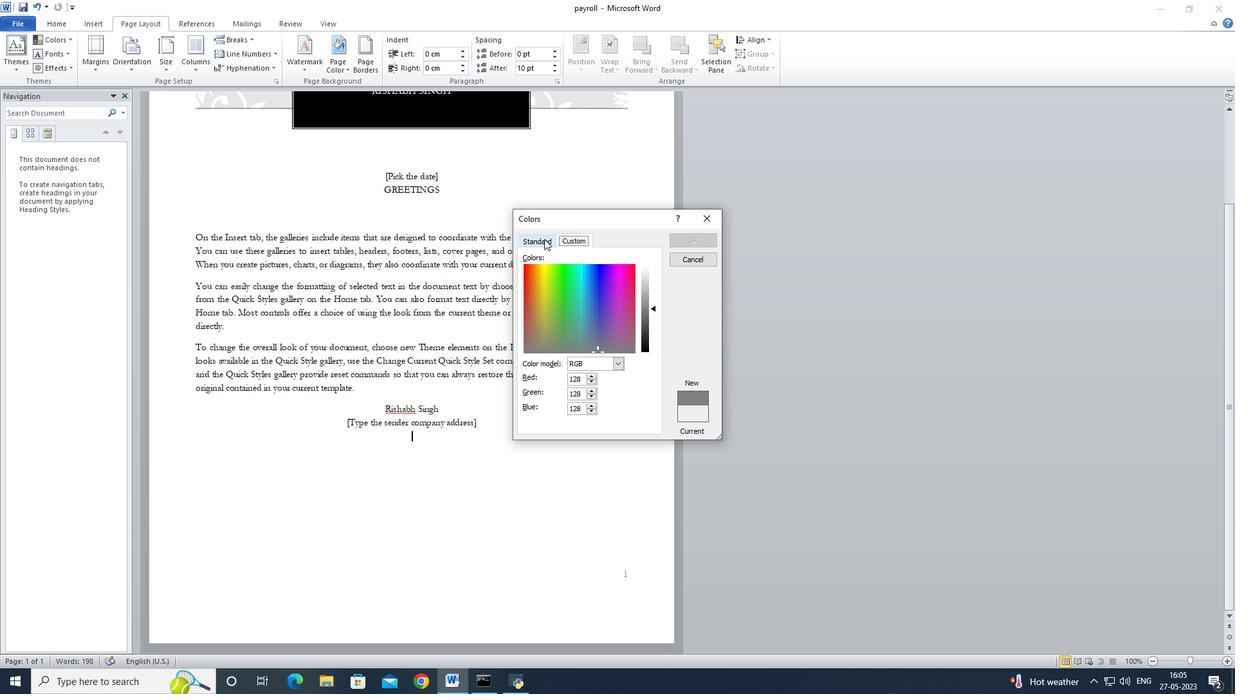 
Action: Mouse moved to (699, 220)
Screenshot: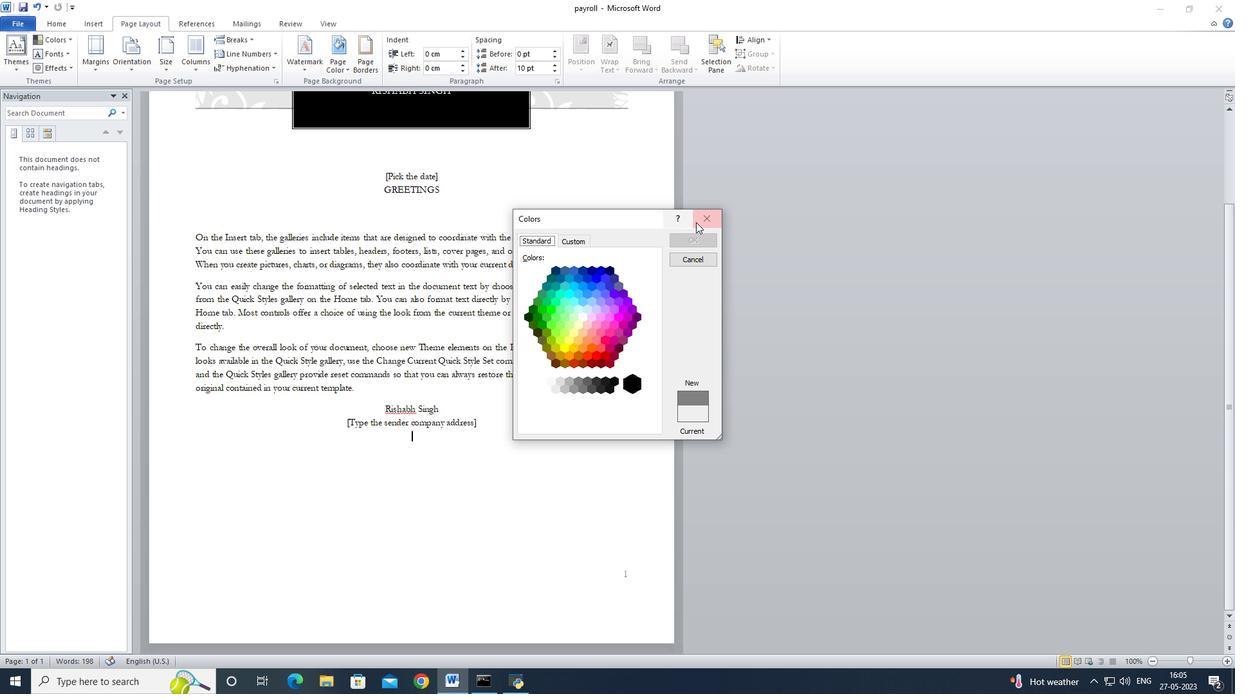 
Action: Mouse pressed left at (699, 220)
Screenshot: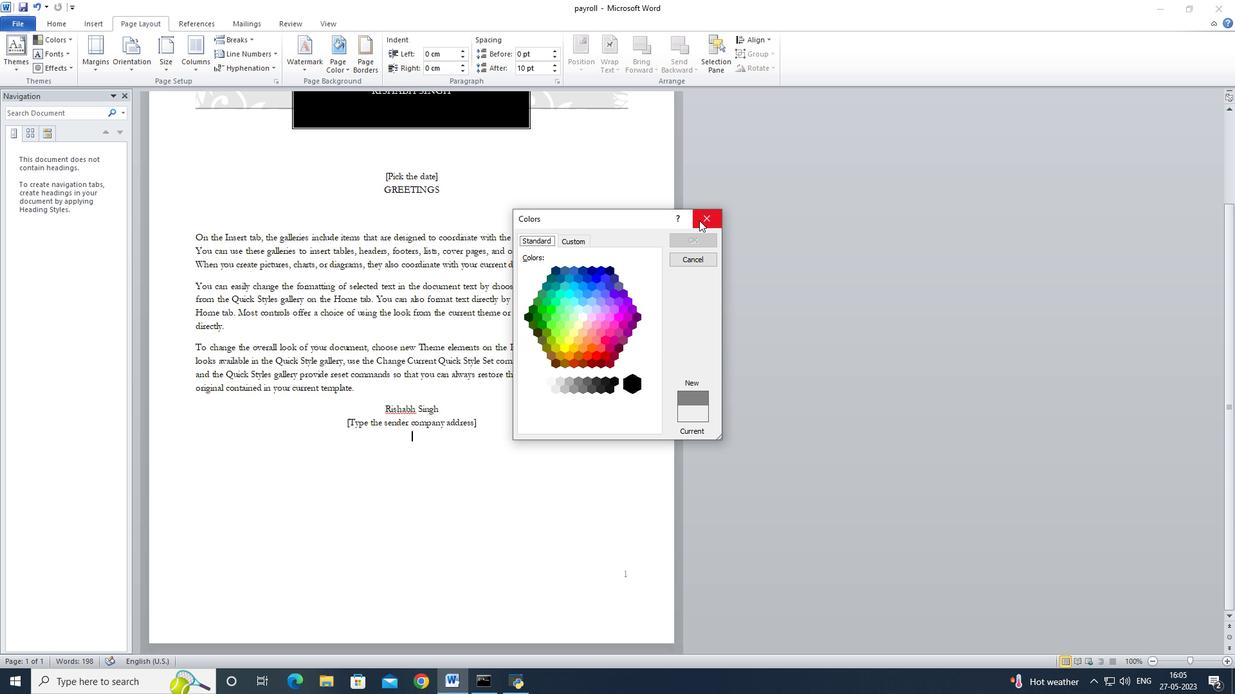 
Action: Mouse moved to (346, 68)
Screenshot: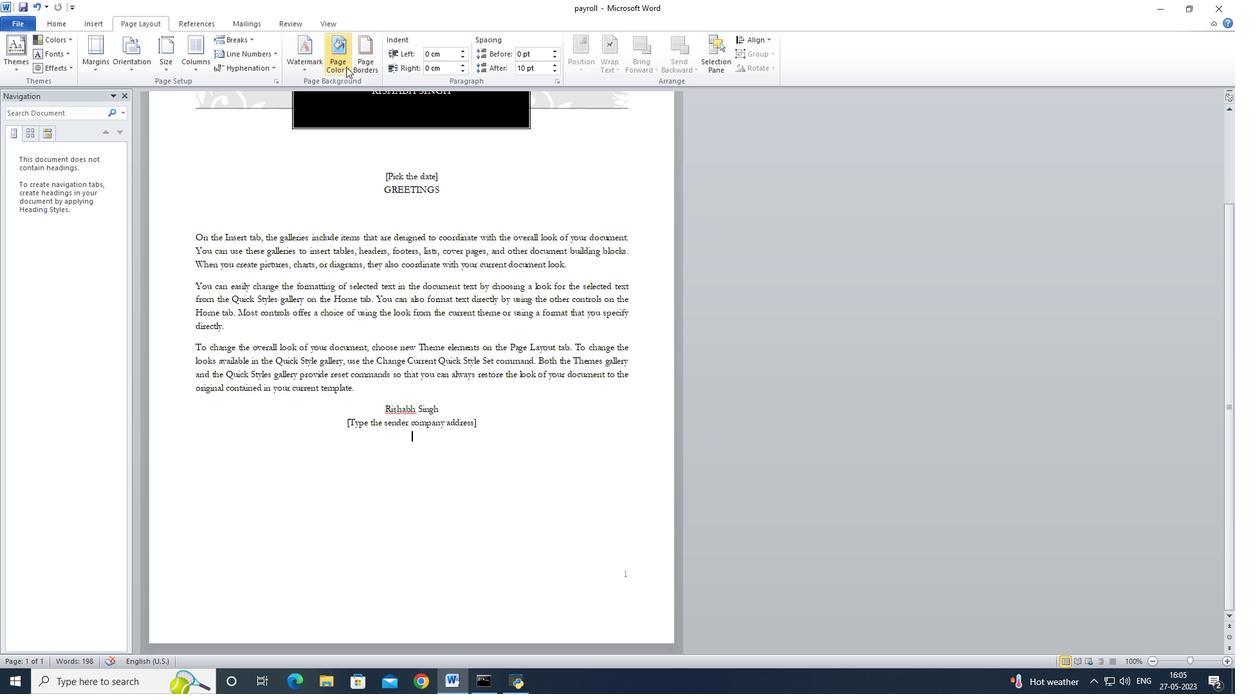 
Action: Mouse pressed left at (346, 68)
Screenshot: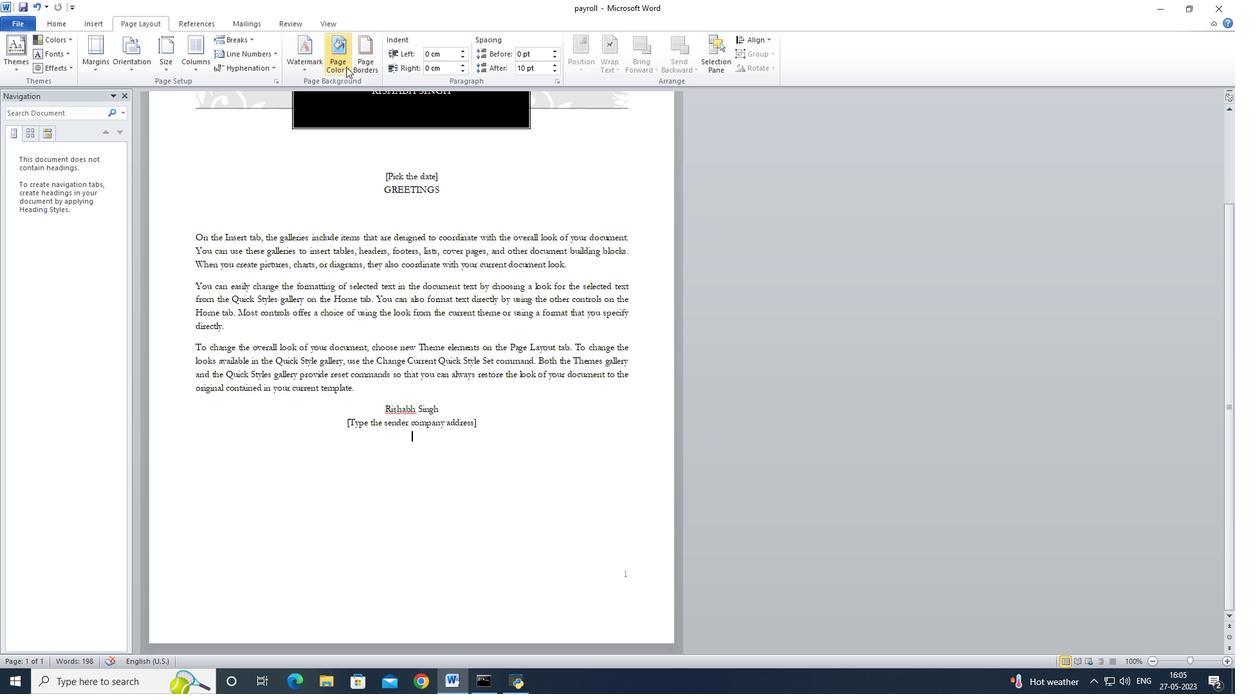 
Action: Mouse moved to (368, 186)
Screenshot: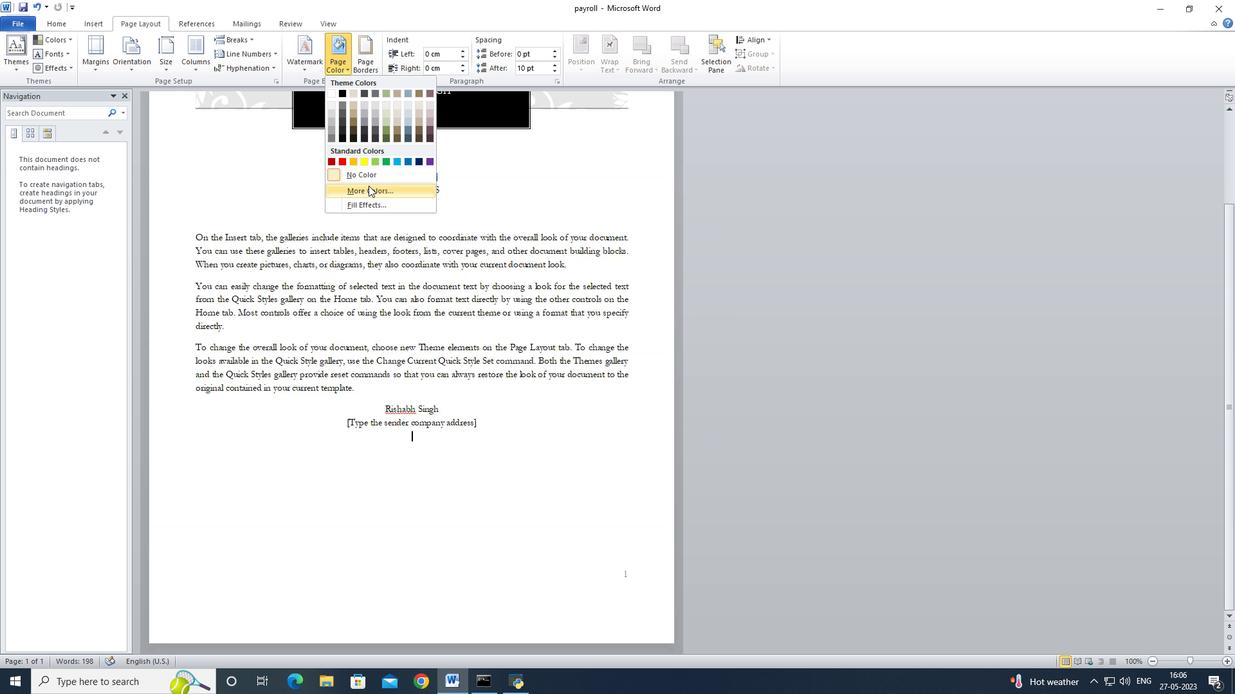 
Action: Mouse pressed left at (368, 186)
Screenshot: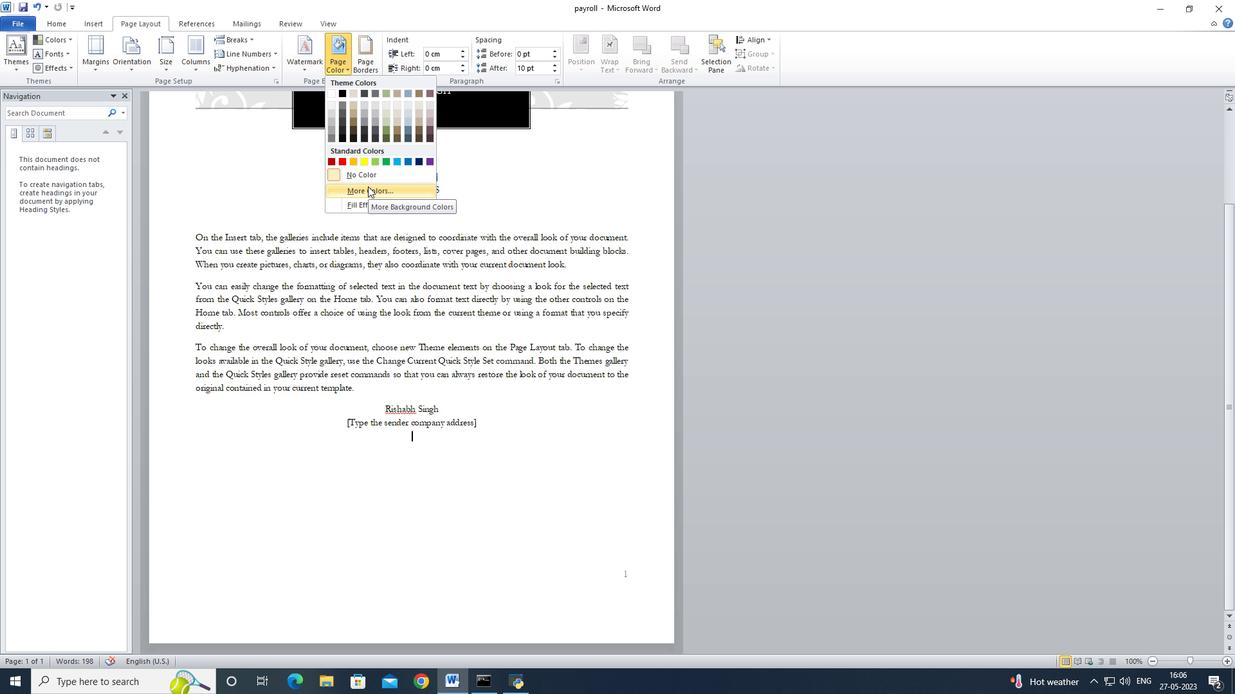 
Action: Mouse moved to (563, 236)
Screenshot: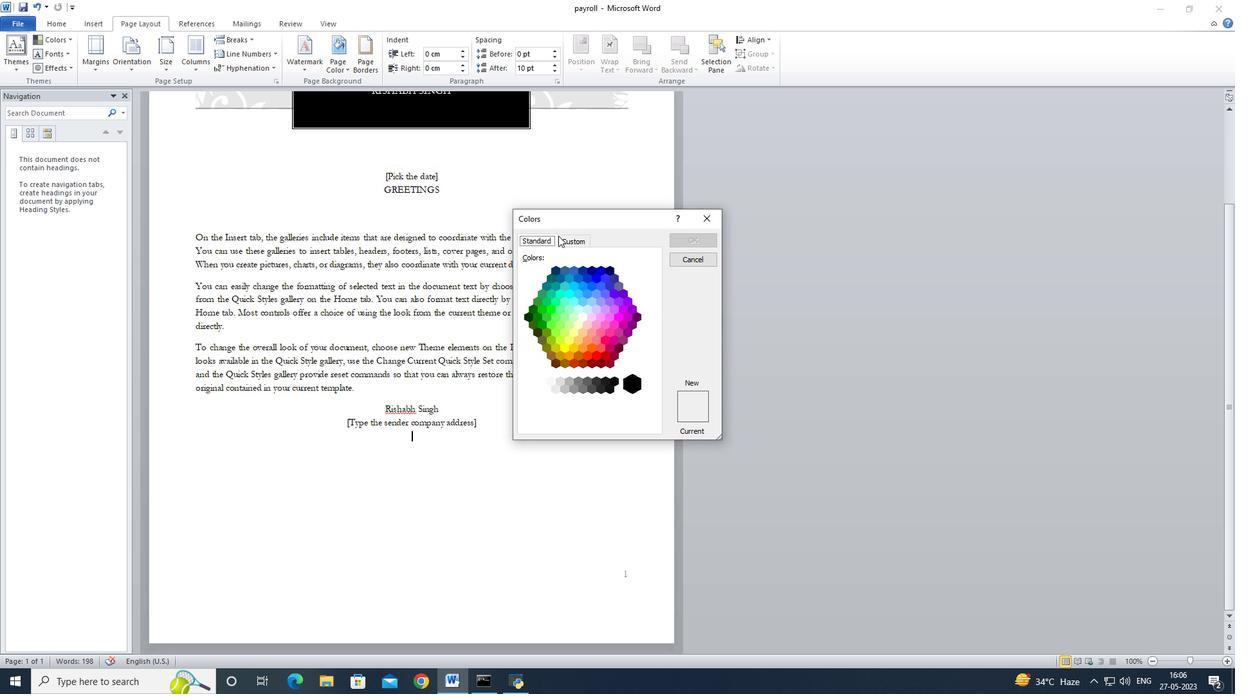
Action: Mouse pressed left at (563, 236)
Screenshot: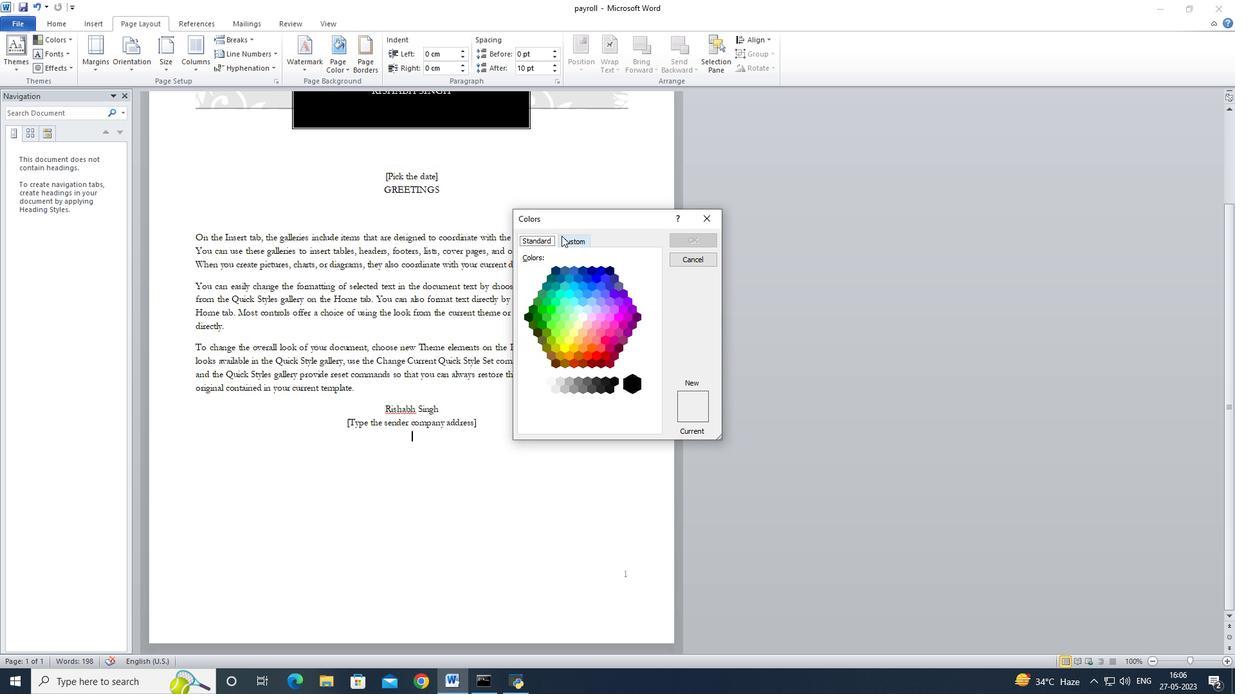 
Action: Mouse moved to (530, 243)
Screenshot: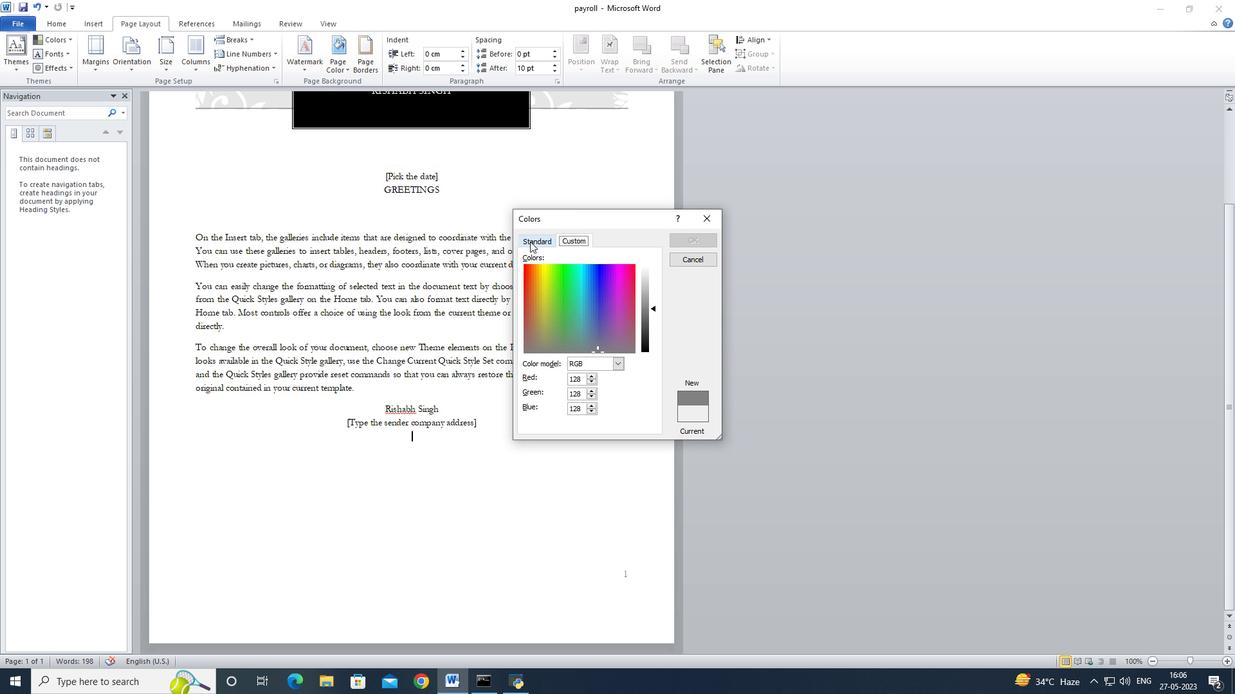 
Action: Mouse pressed left at (530, 243)
Screenshot: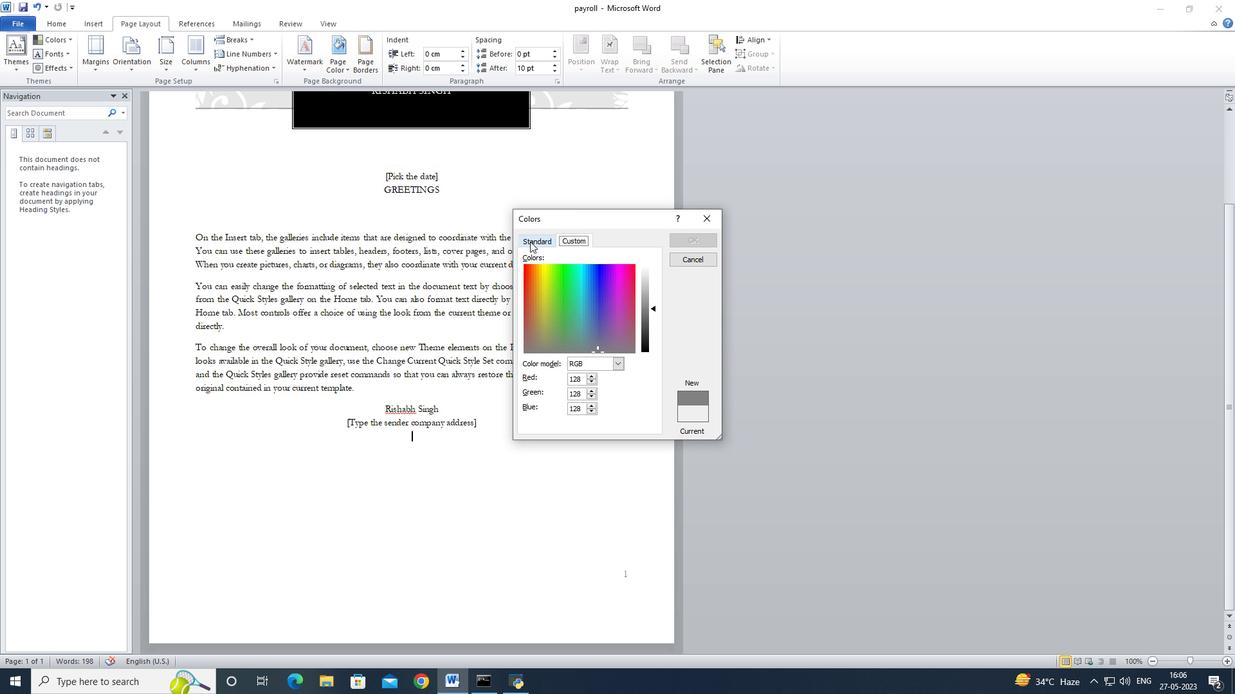 
Action: Mouse moved to (622, 294)
Screenshot: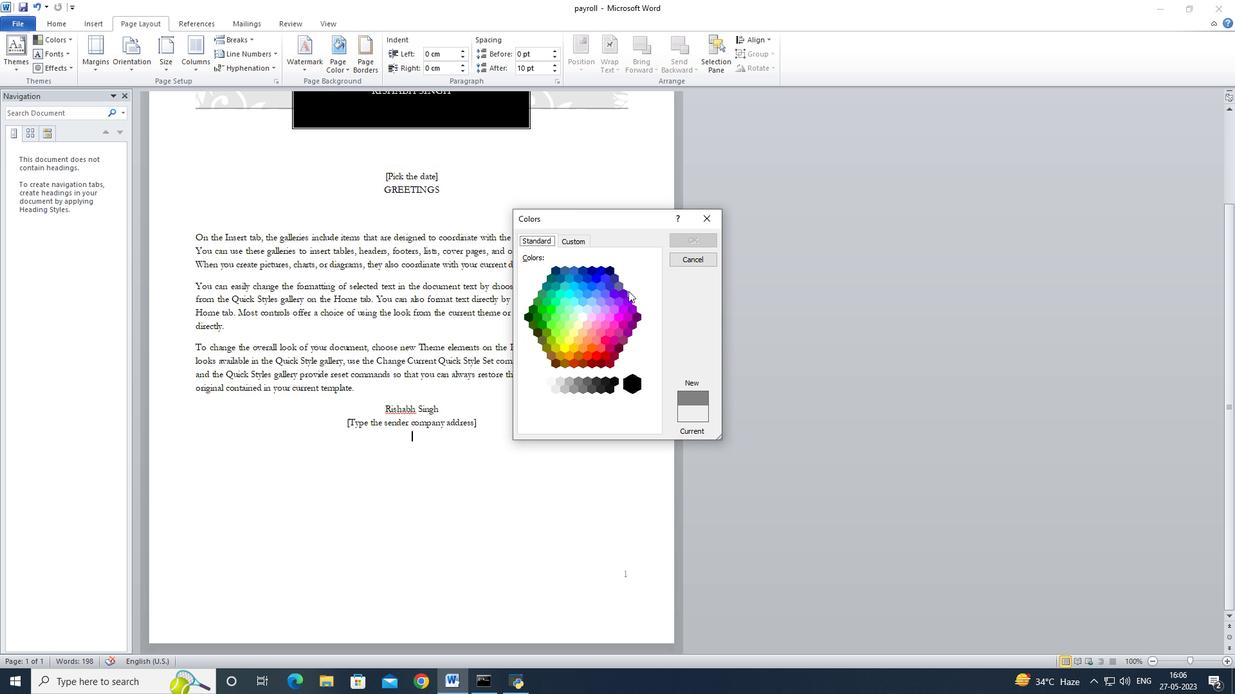 
Action: Mouse pressed left at (622, 294)
Screenshot: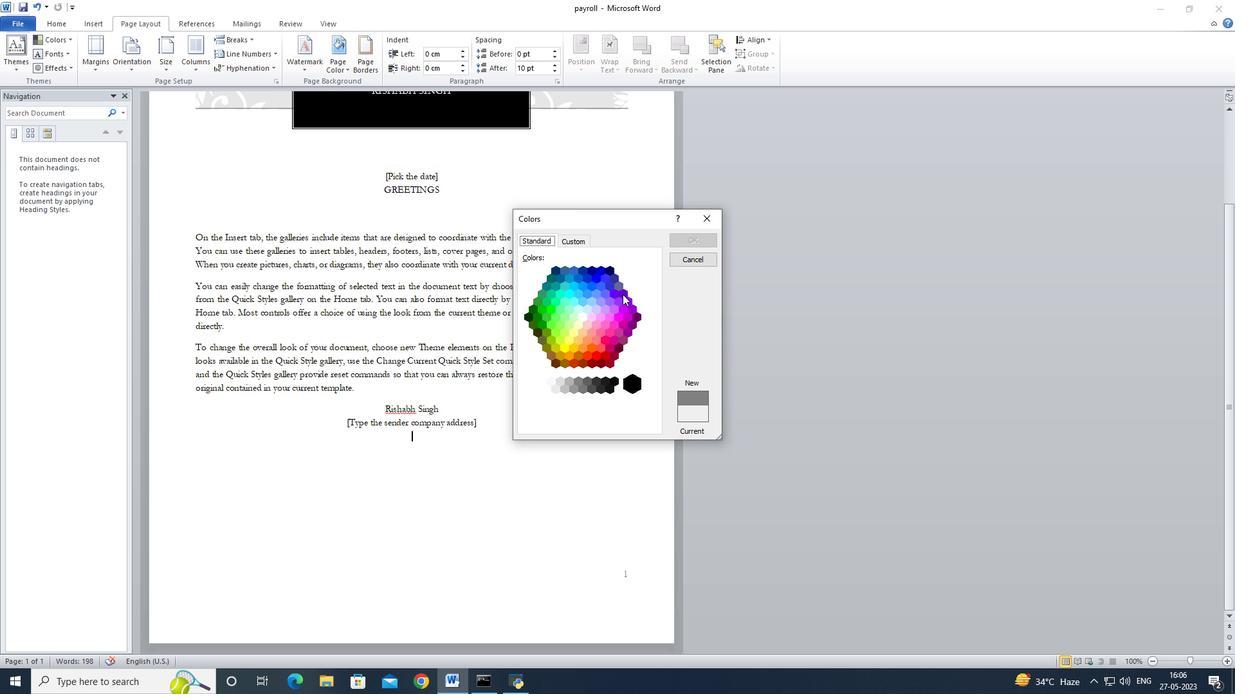 
Action: Mouse moved to (618, 304)
Screenshot: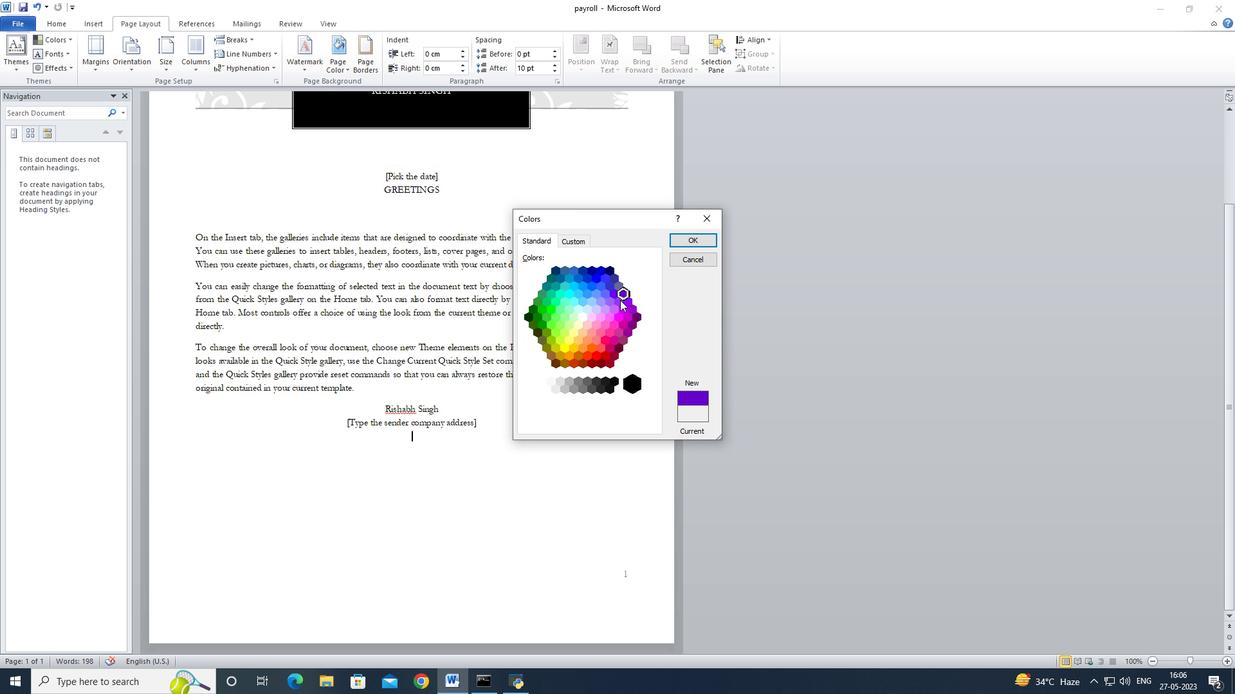 
Action: Mouse pressed left at (618, 304)
Screenshot: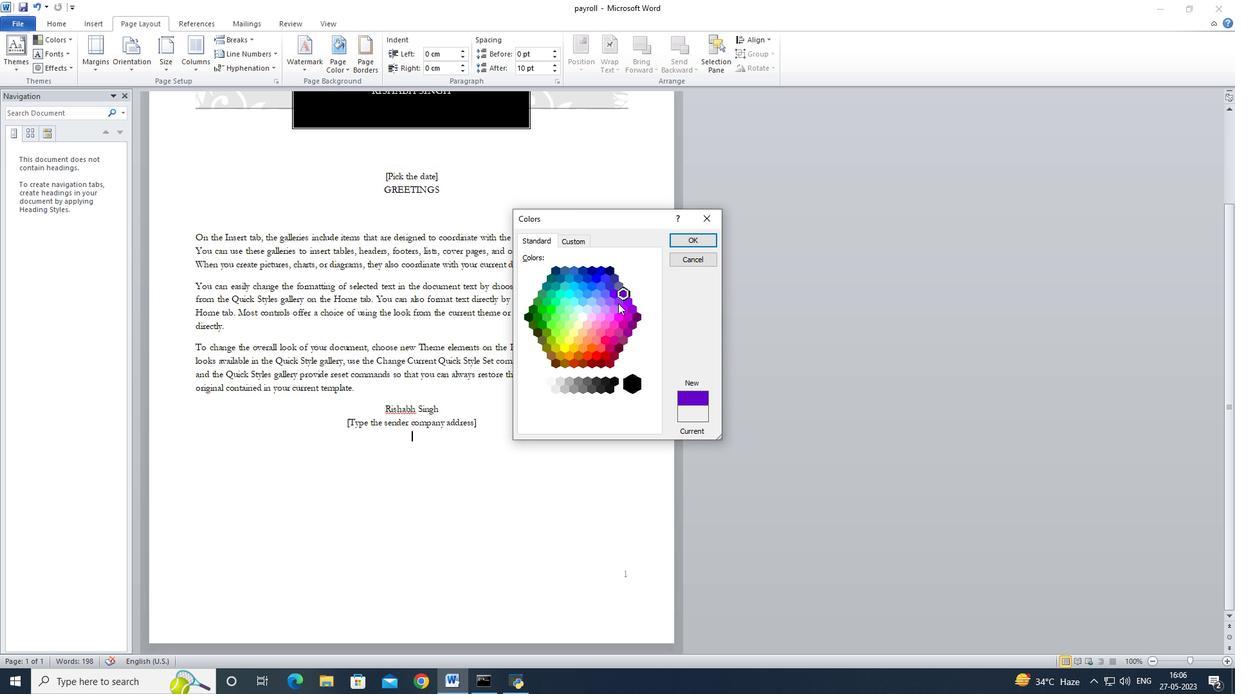 
Action: Mouse moved to (605, 300)
Screenshot: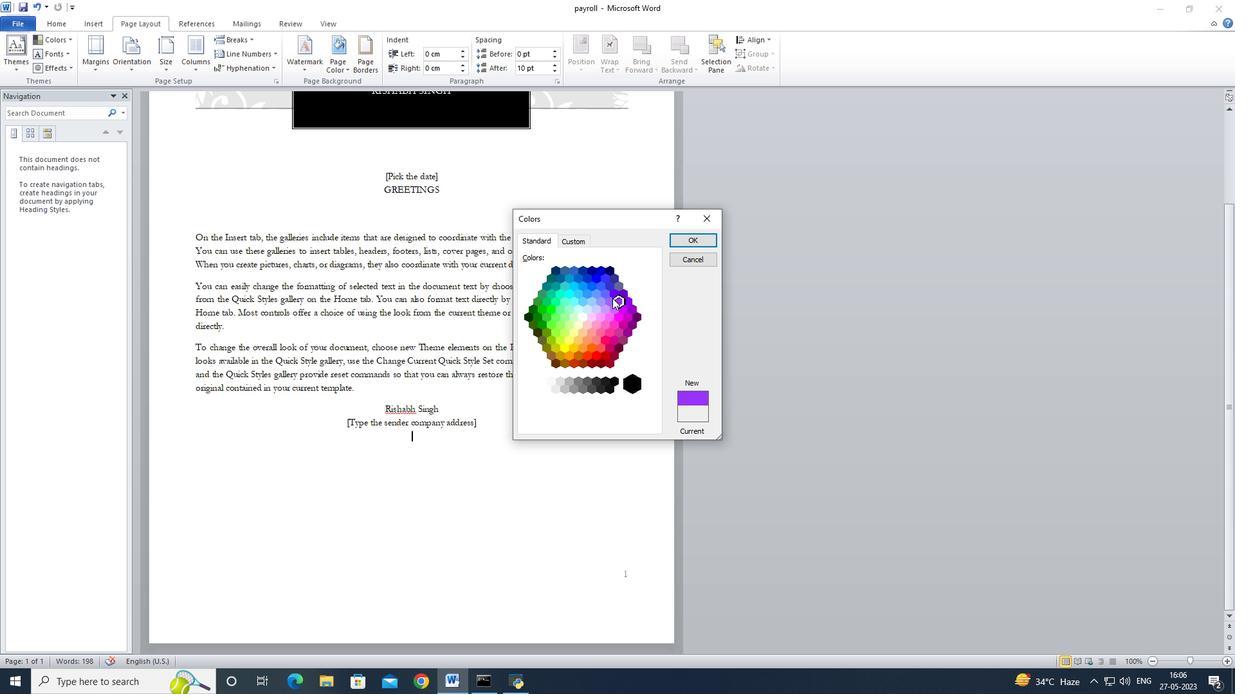 
Action: Mouse pressed left at (605, 300)
Screenshot: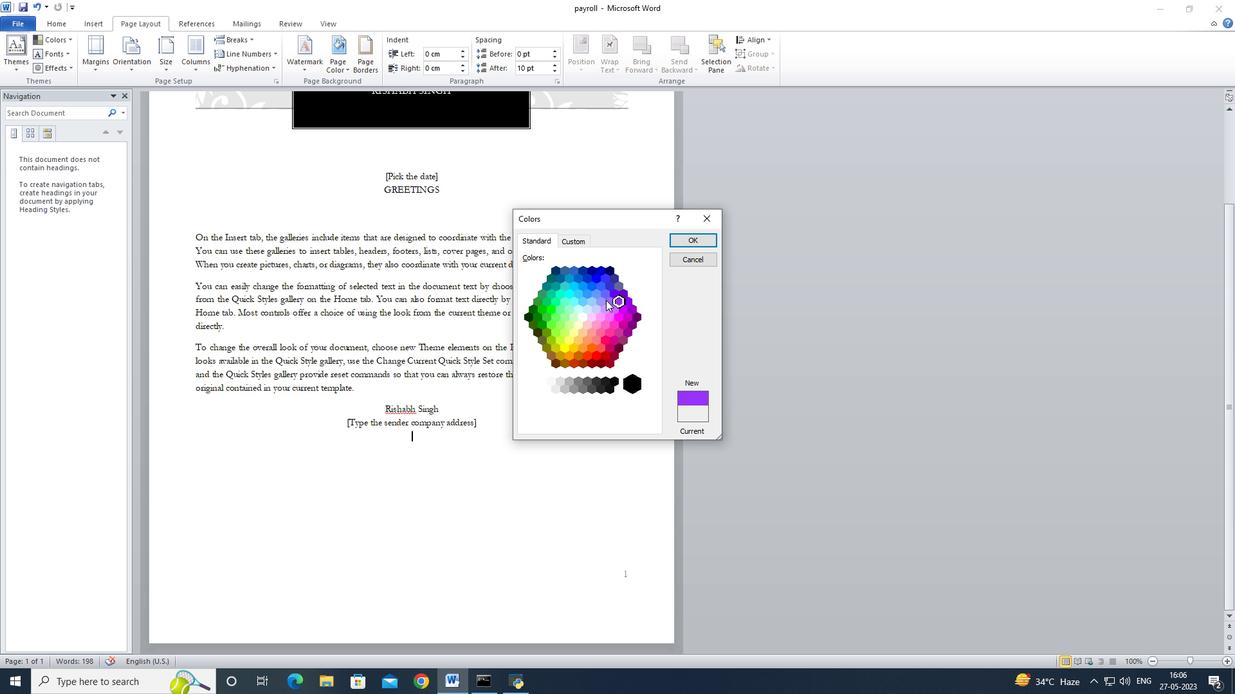 
Action: Mouse moved to (691, 247)
Screenshot: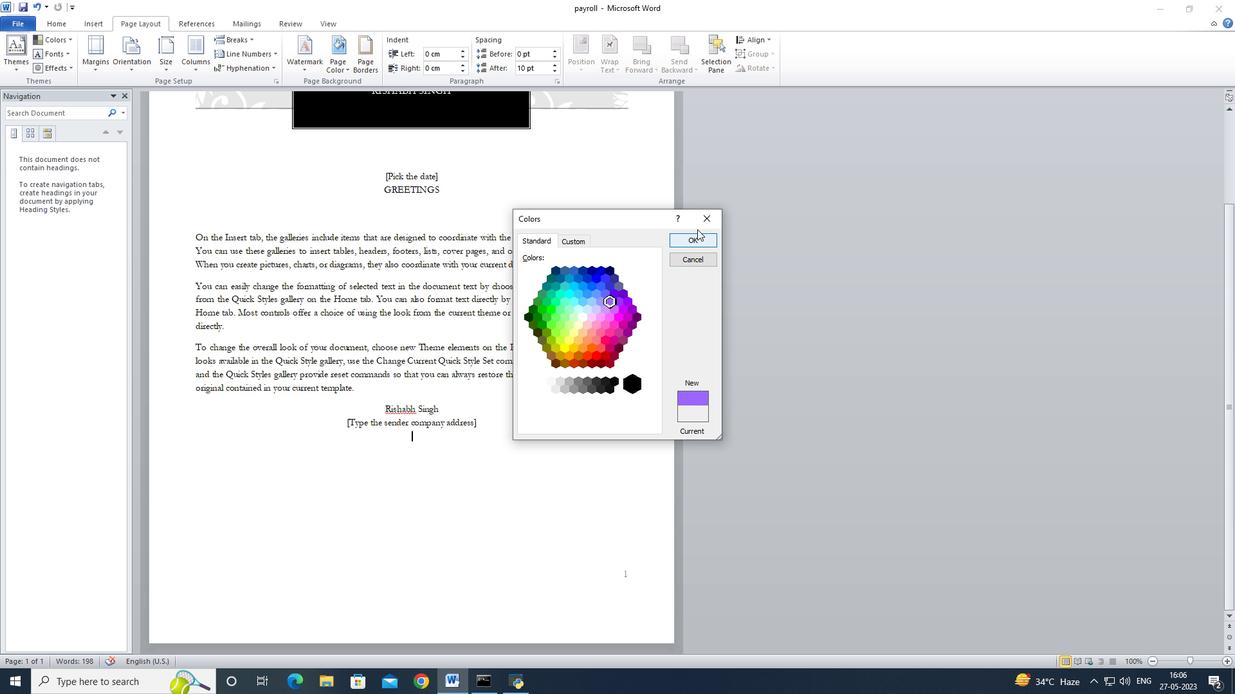 
Action: Mouse pressed left at (691, 247)
Screenshot: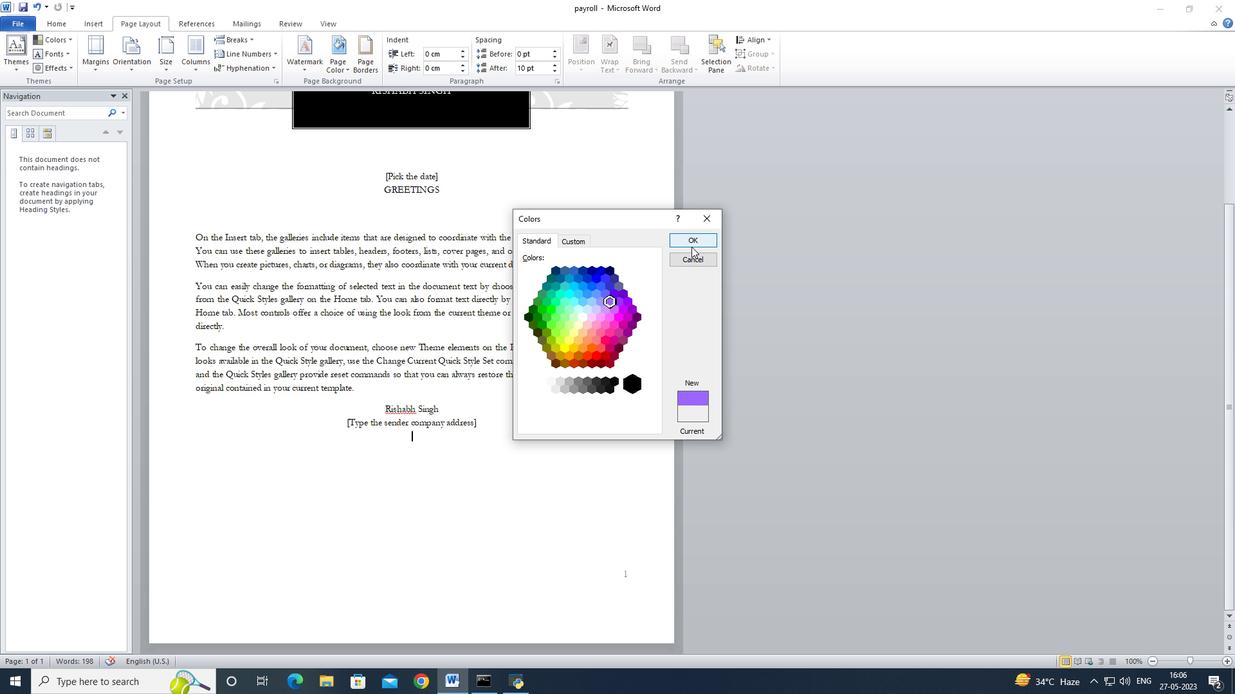 
Action: Mouse moved to (353, 64)
Screenshot: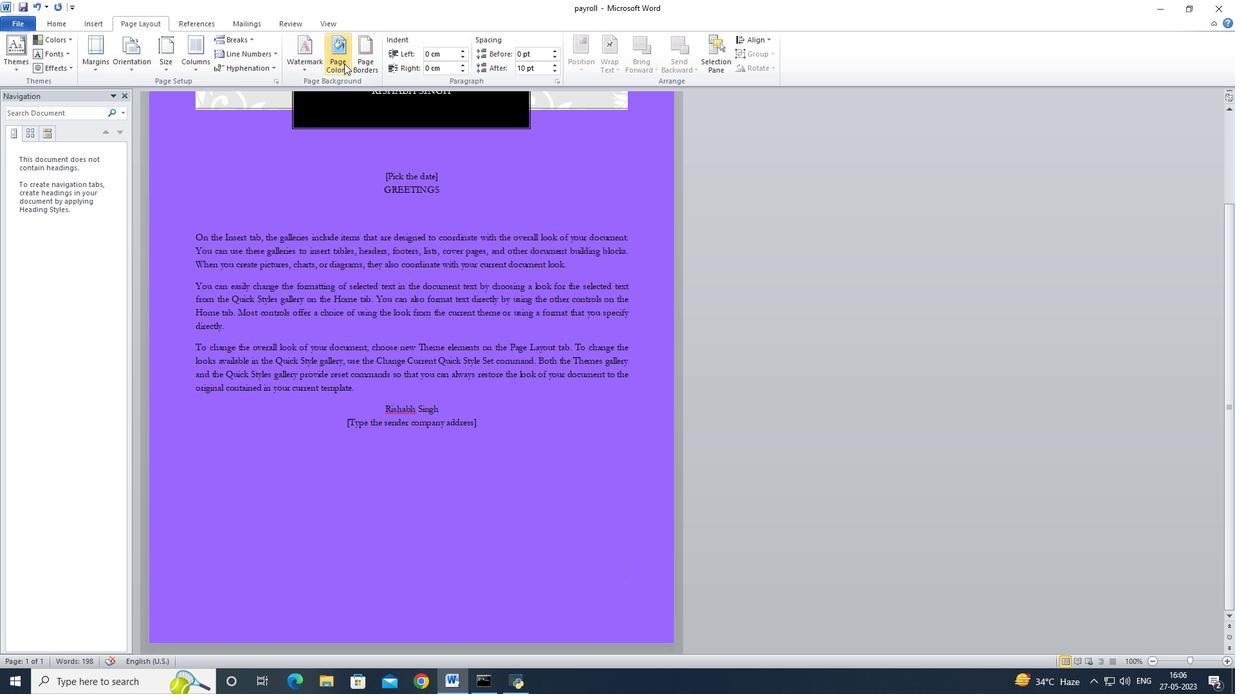 
Action: Mouse pressed left at (353, 64)
Screenshot: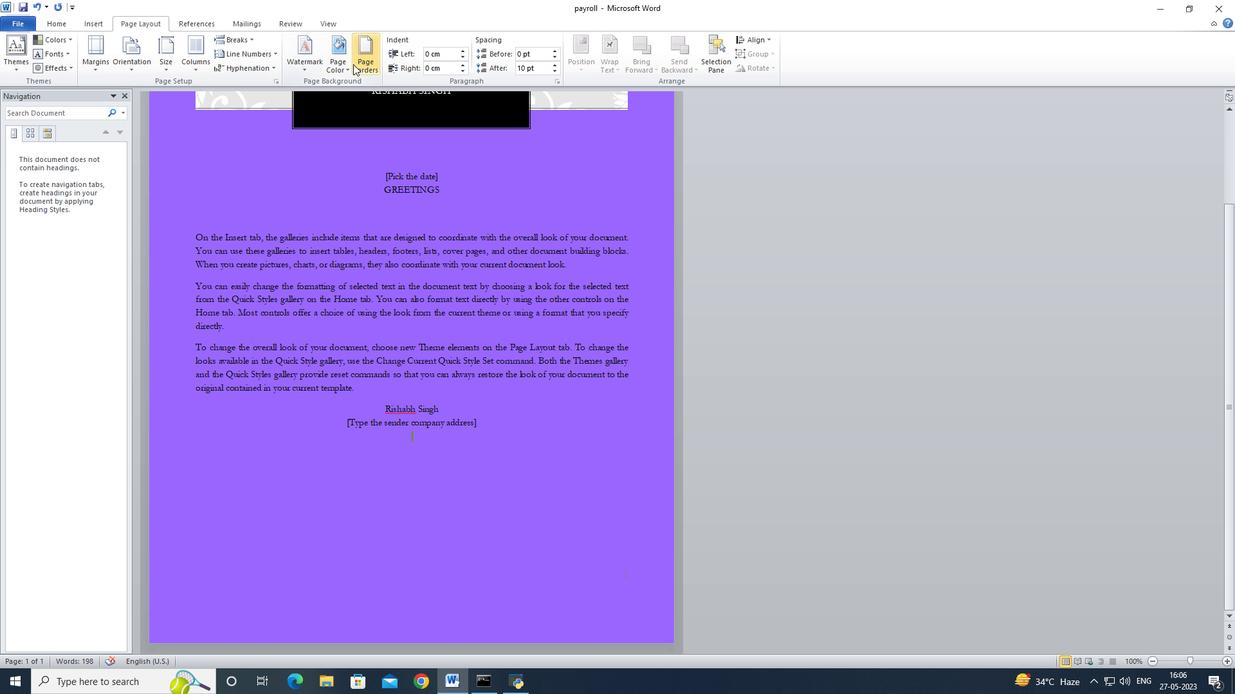 
Action: Mouse moved to (489, 323)
Screenshot: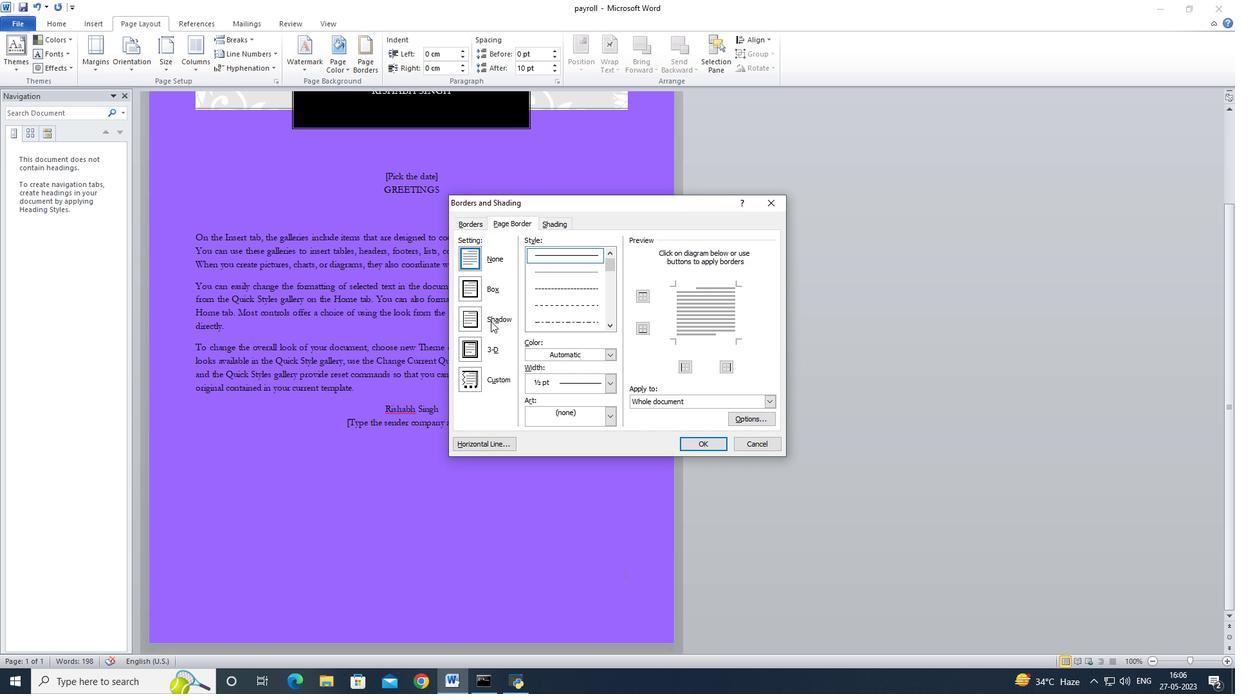 
Action: Mouse pressed left at (489, 323)
Screenshot: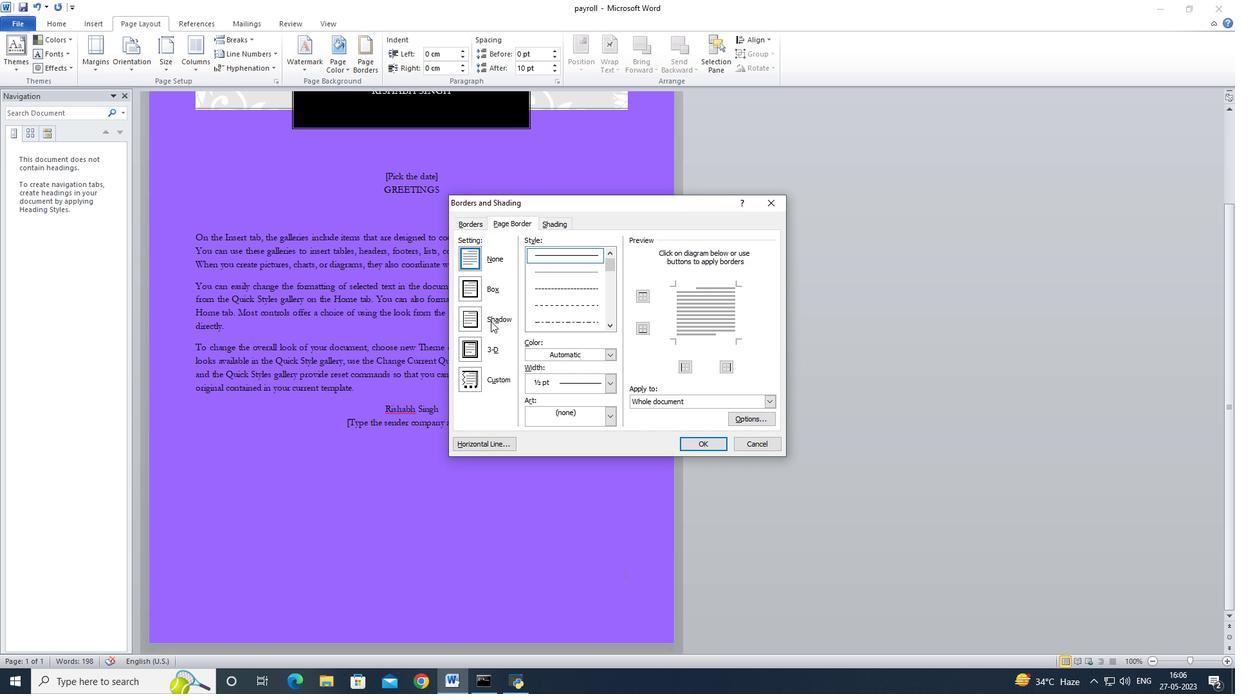 
Action: Mouse moved to (463, 323)
Screenshot: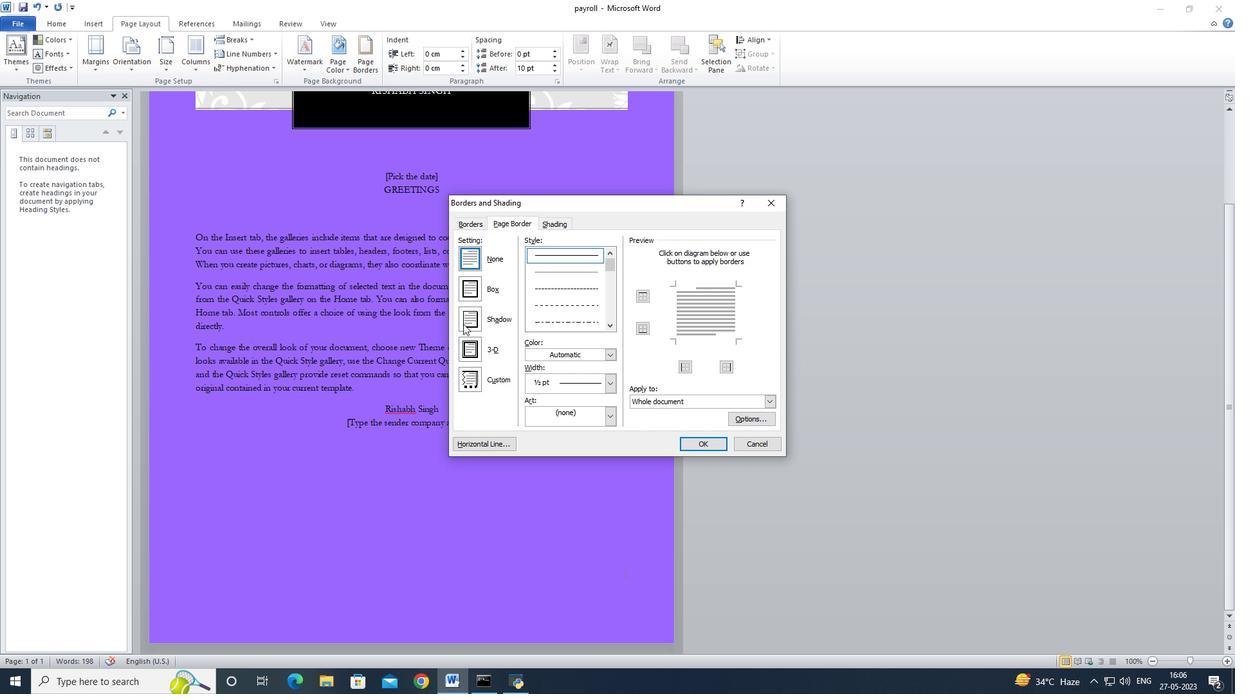 
Action: Mouse pressed left at (463, 323)
Screenshot: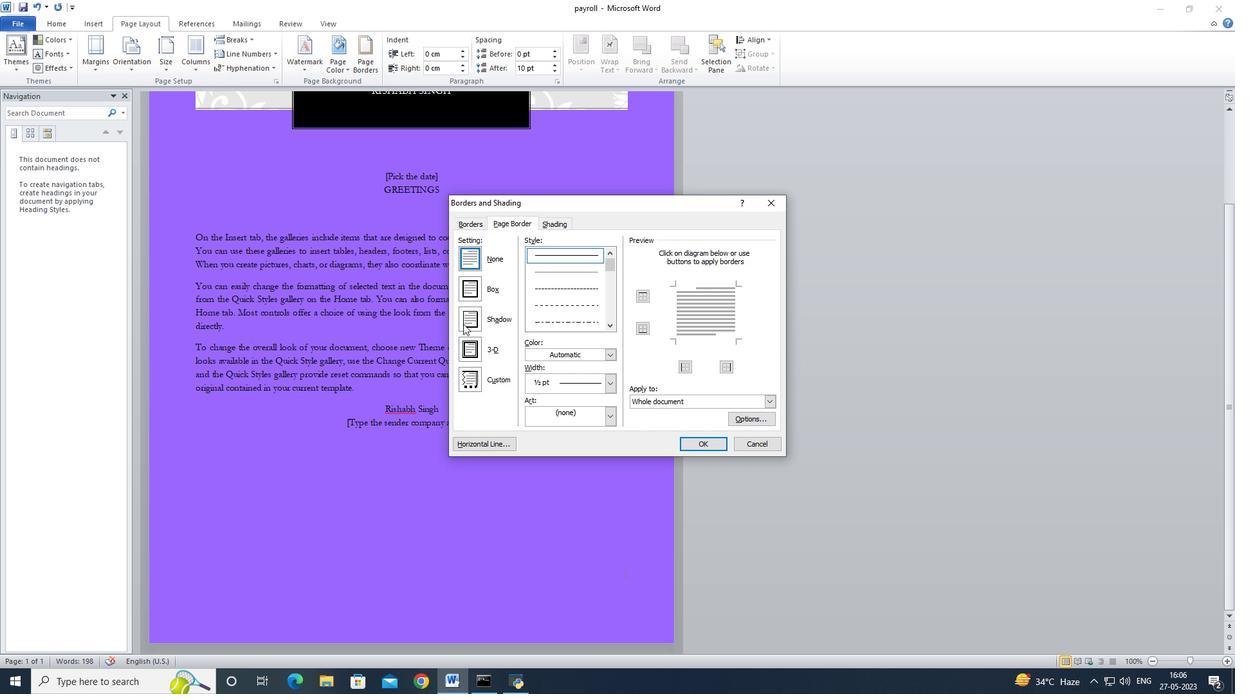 
Action: Mouse moved to (585, 299)
Screenshot: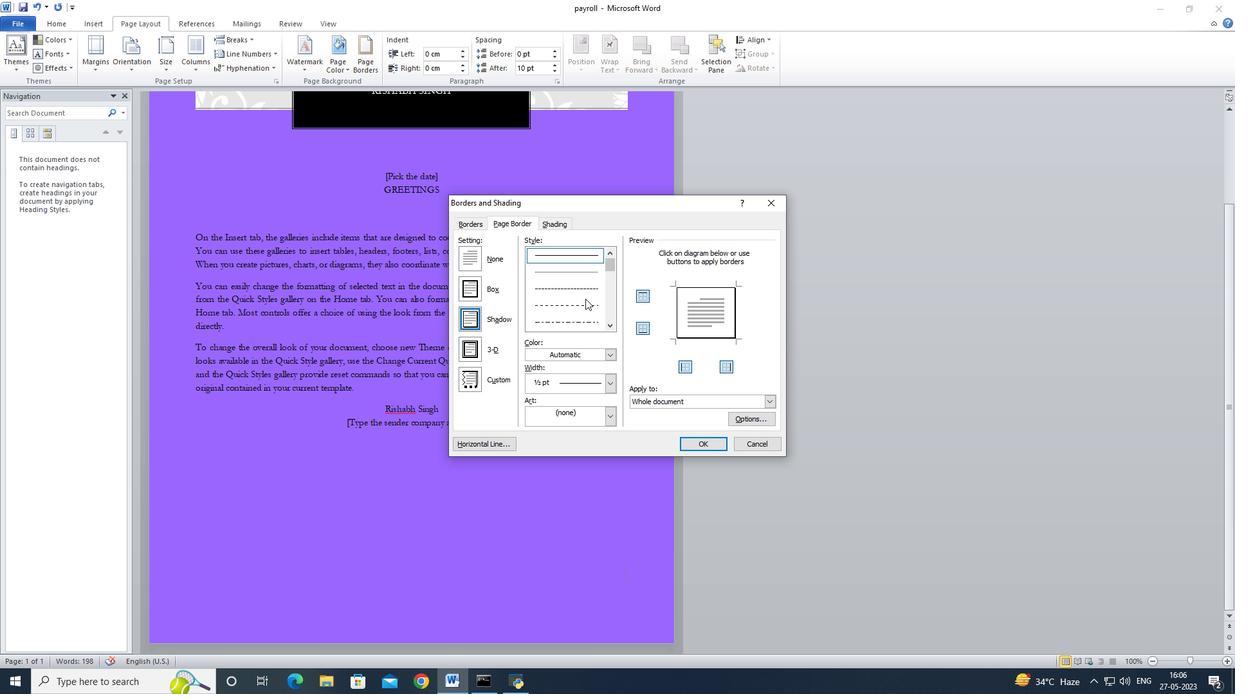 
Action: Mouse scrolled (585, 298) with delta (0, 0)
Screenshot: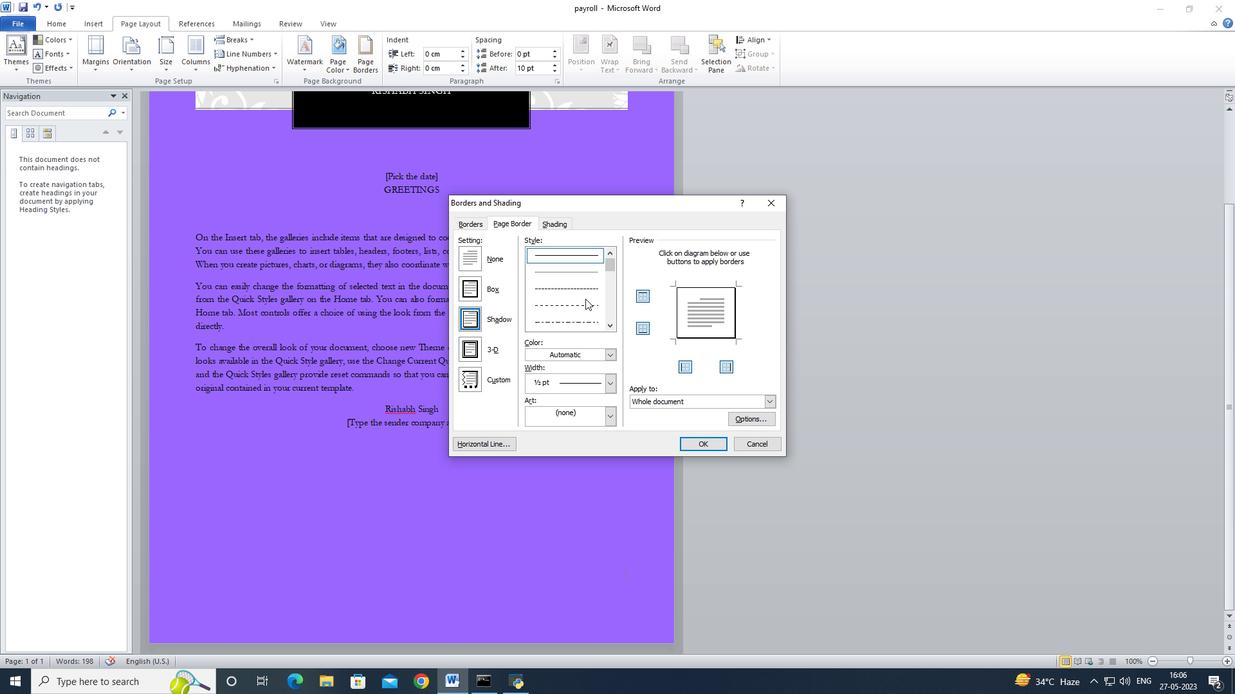 
Action: Mouse scrolled (585, 298) with delta (0, 0)
Screenshot: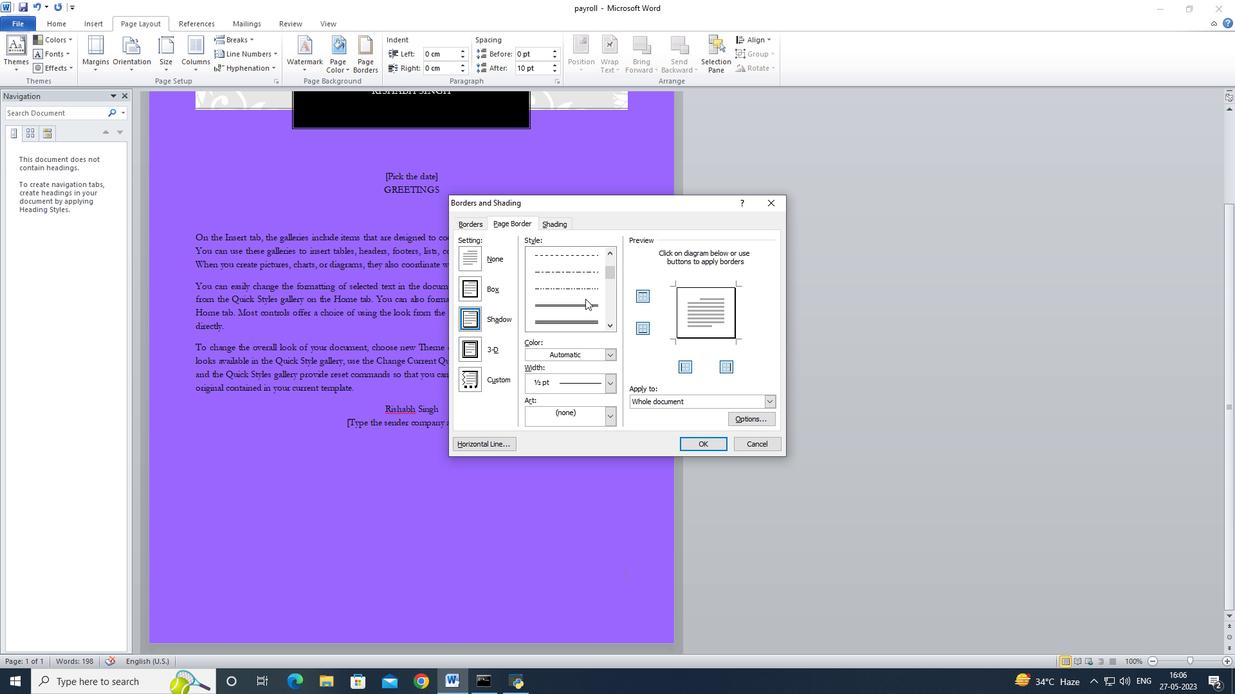 
Action: Mouse moved to (588, 271)
Screenshot: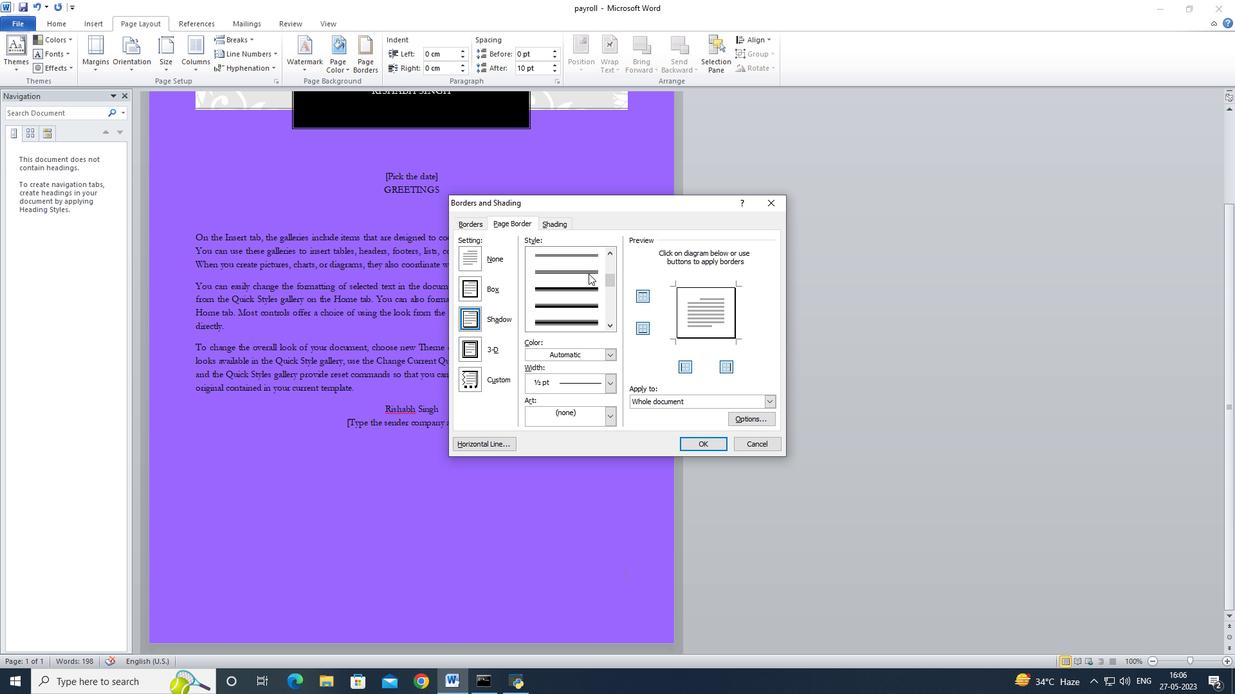 
Action: Mouse pressed left at (588, 271)
Screenshot: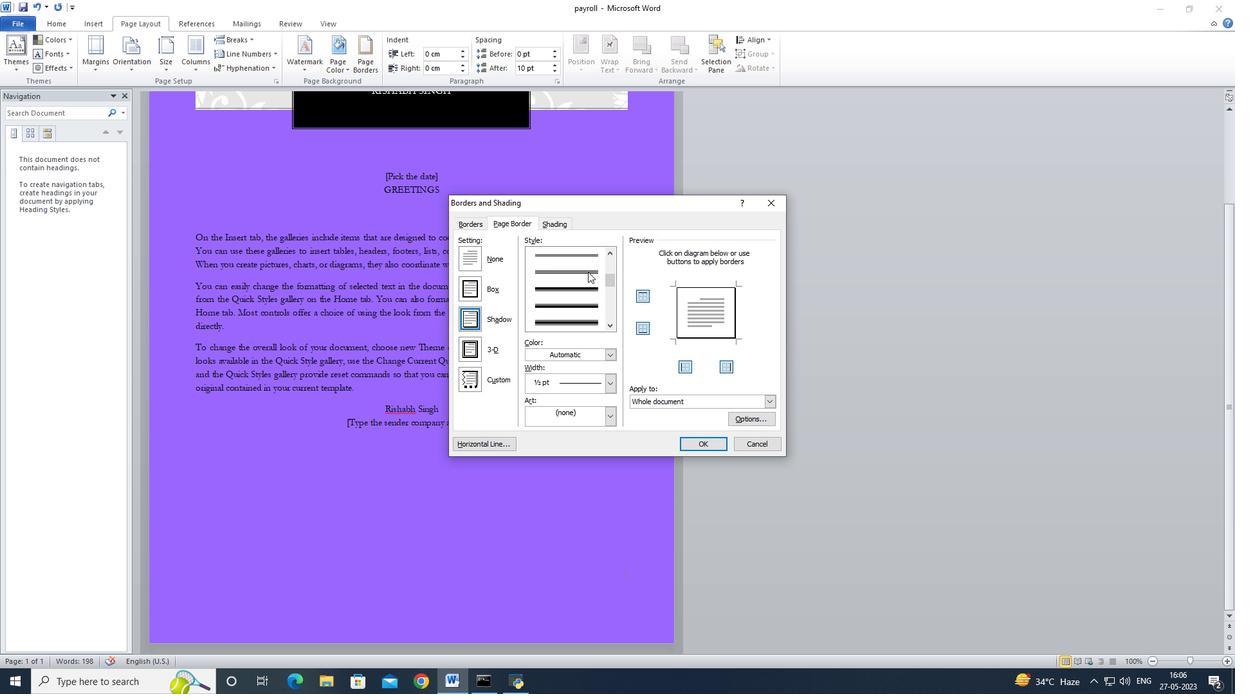 
Action: Mouse moved to (605, 353)
Screenshot: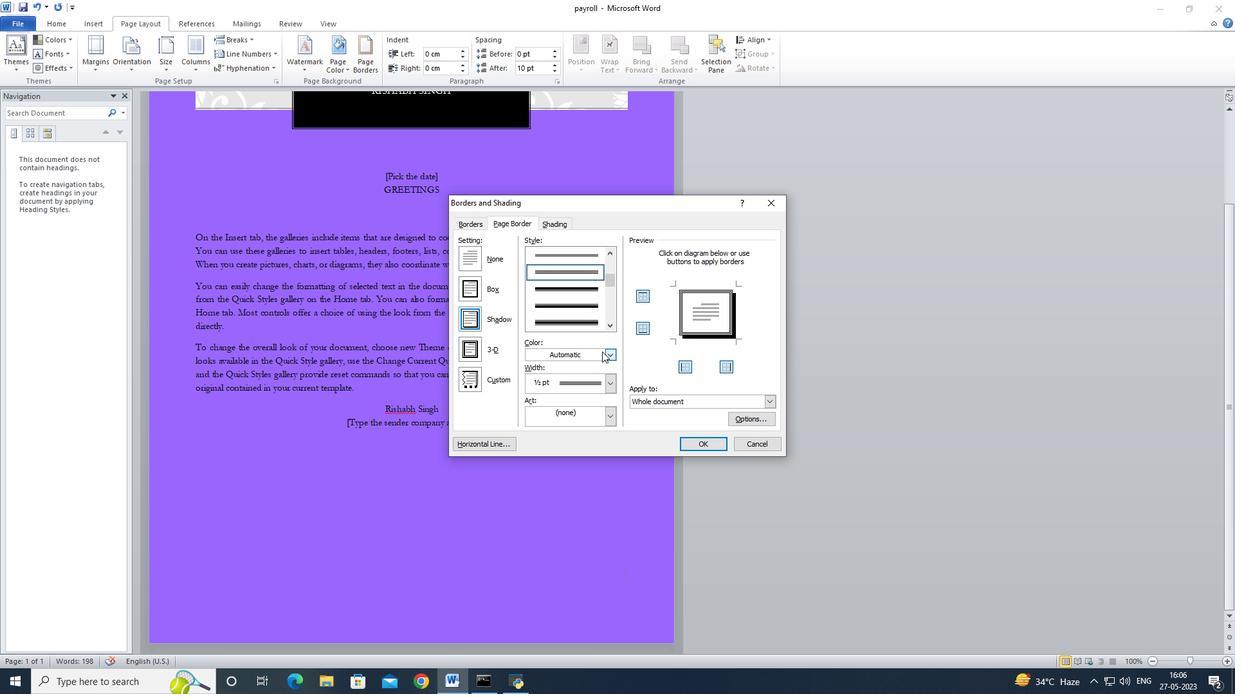 
Action: Mouse pressed left at (605, 353)
Screenshot: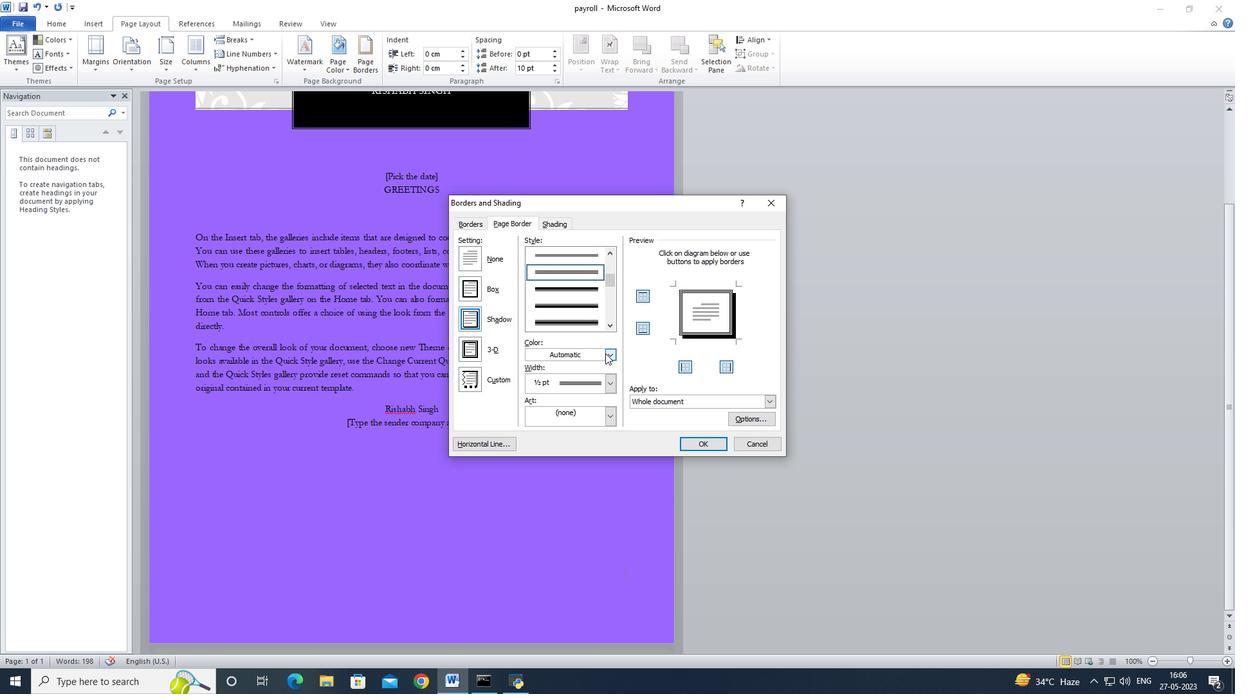 
Action: Mouse moved to (543, 393)
Screenshot: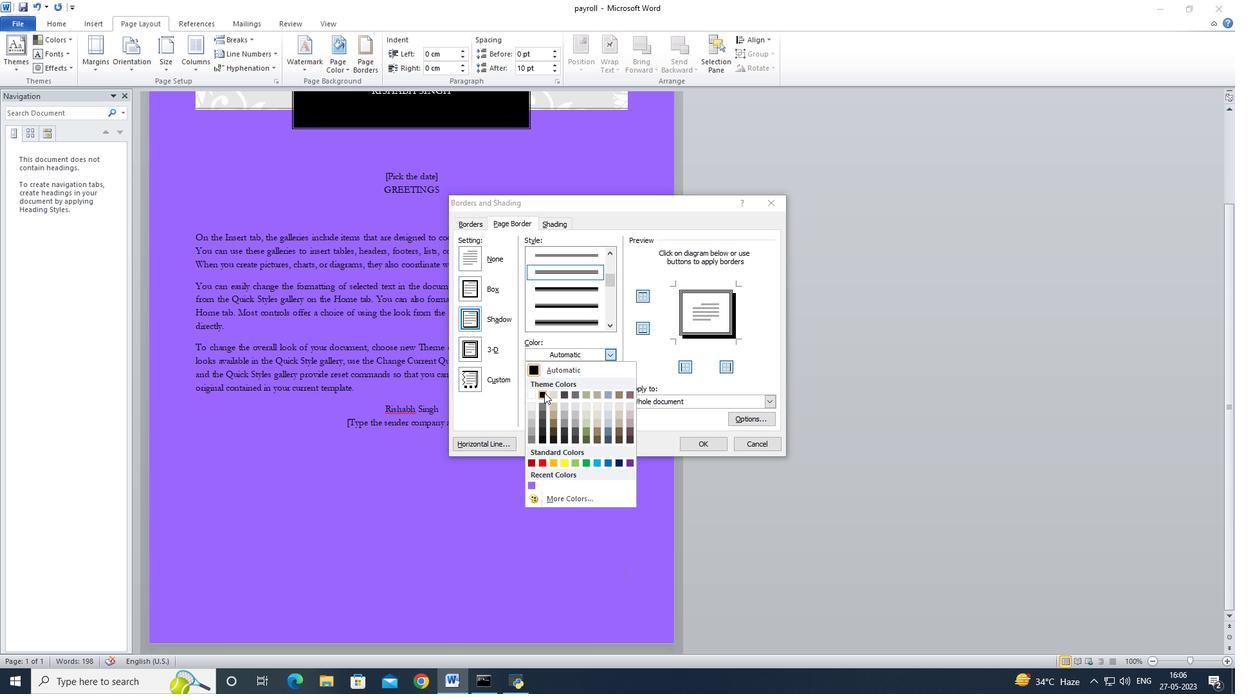 
Action: Mouse pressed left at (543, 393)
Screenshot: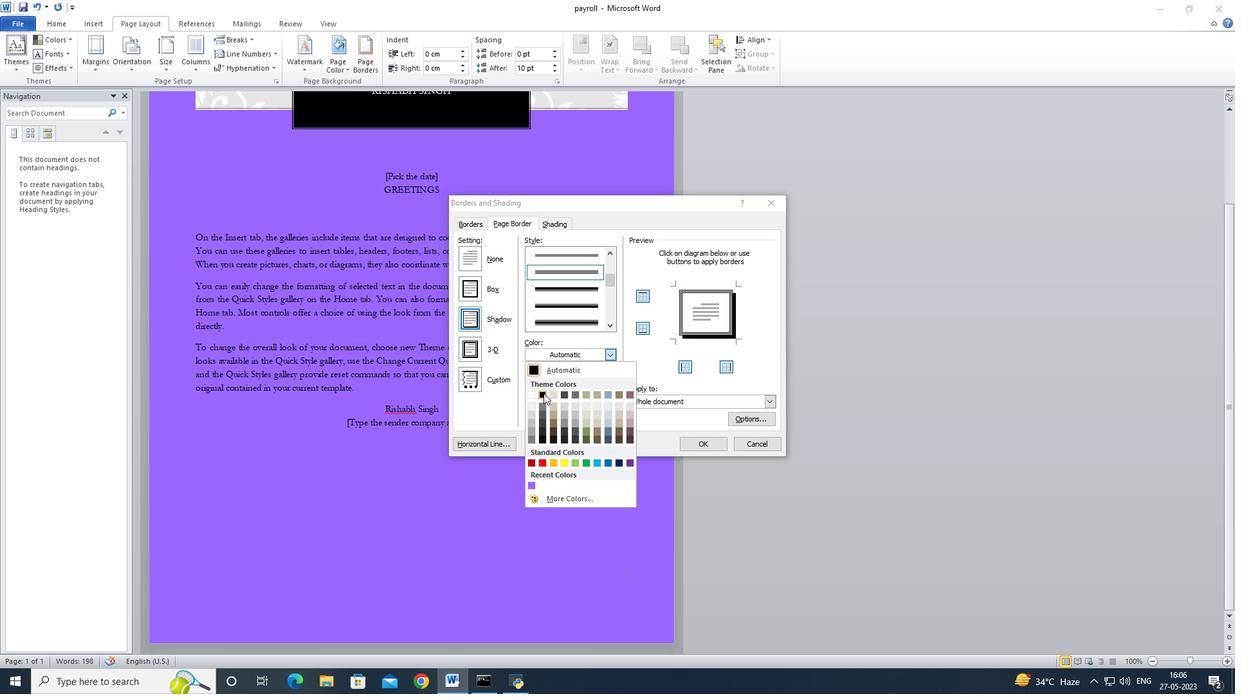 
Action: Mouse moved to (611, 386)
Screenshot: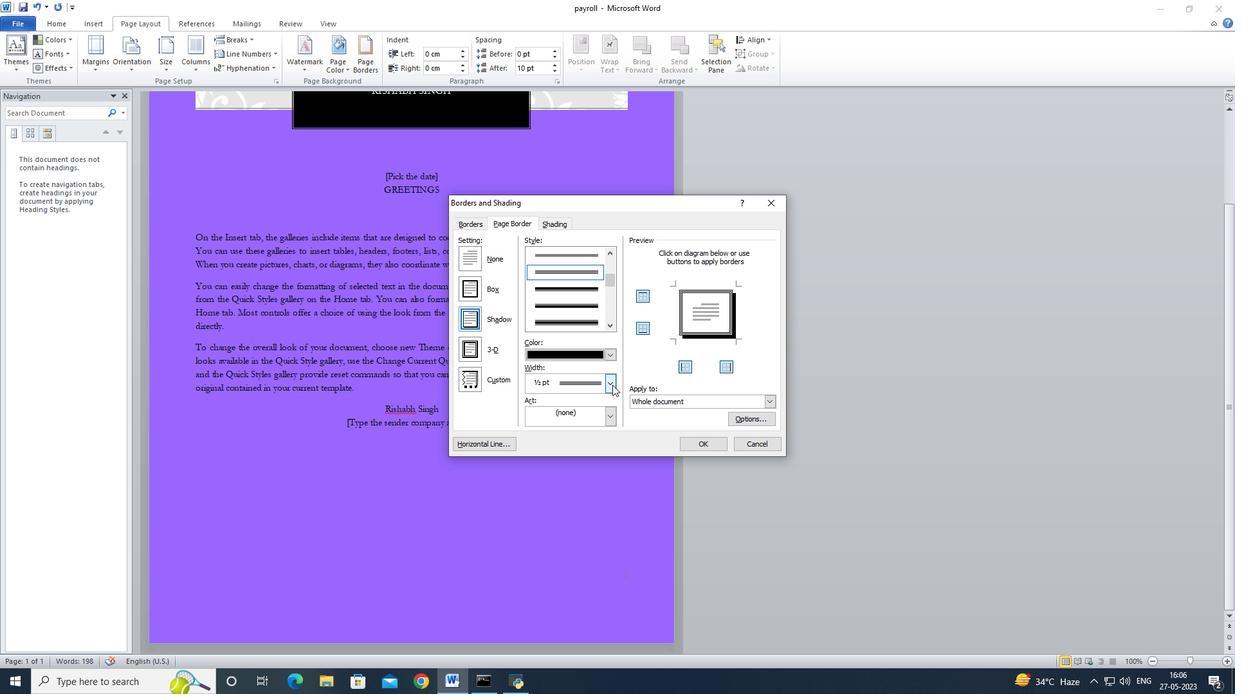 
Action: Mouse pressed left at (611, 386)
Screenshot: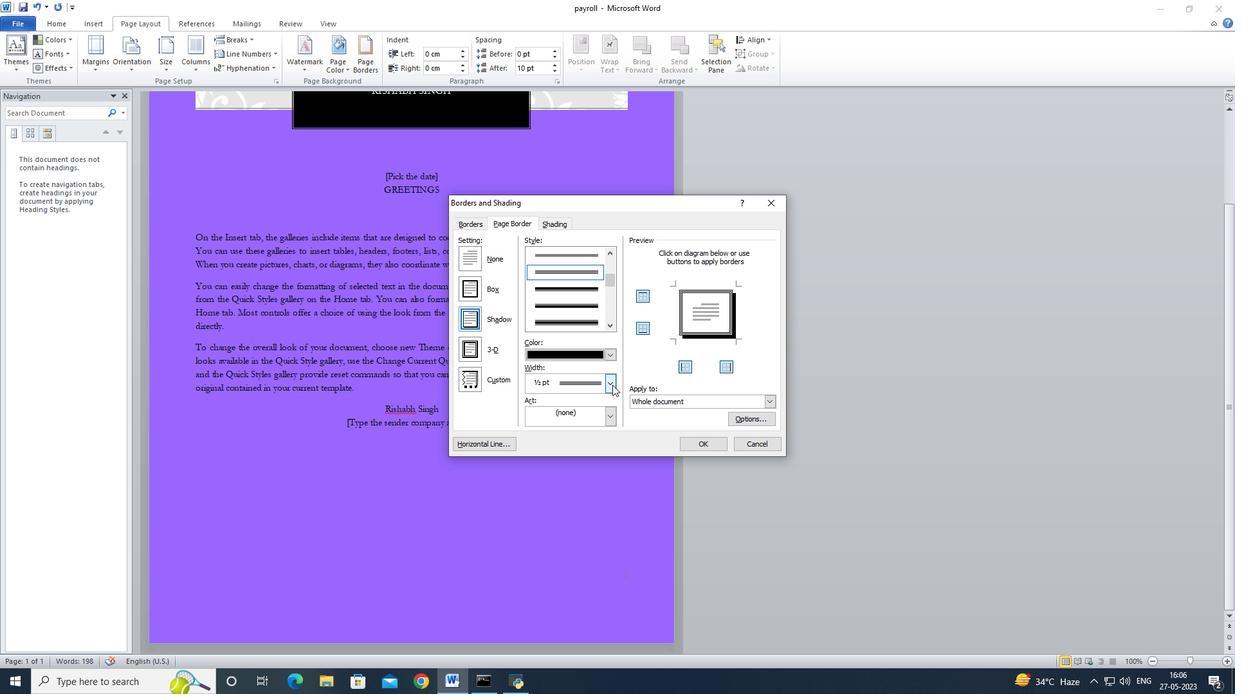 
Action: Mouse moved to (555, 440)
Screenshot: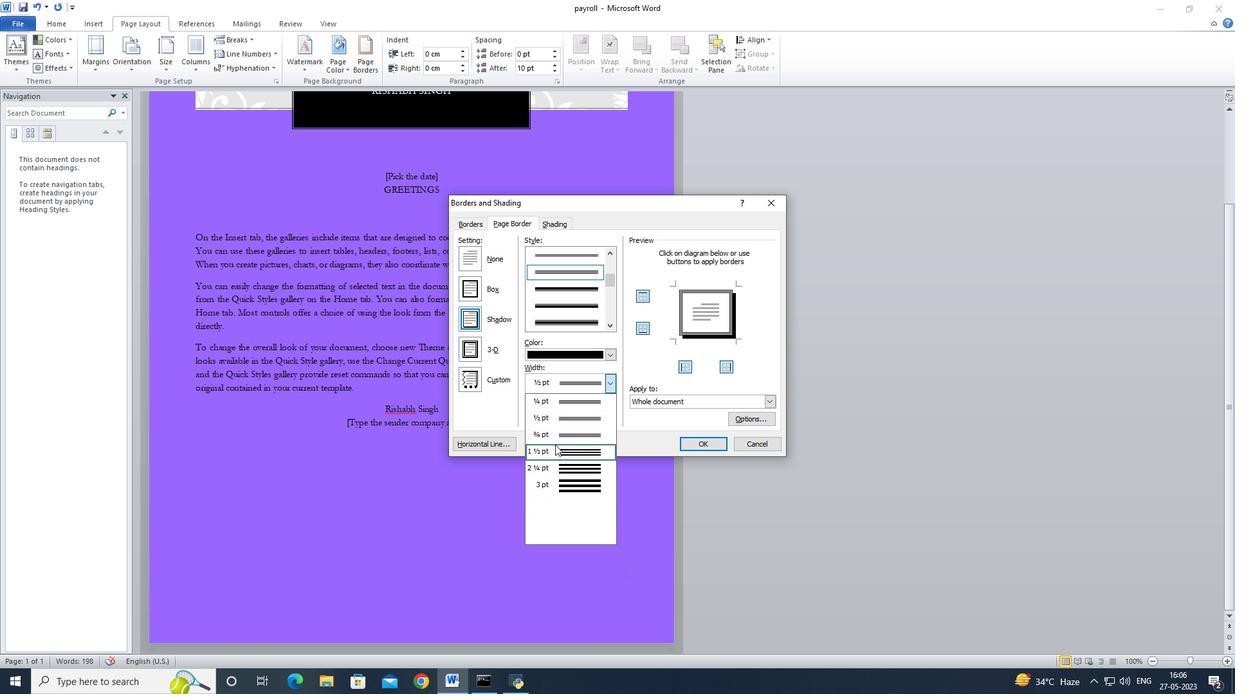 
Action: Mouse pressed left at (555, 440)
Screenshot: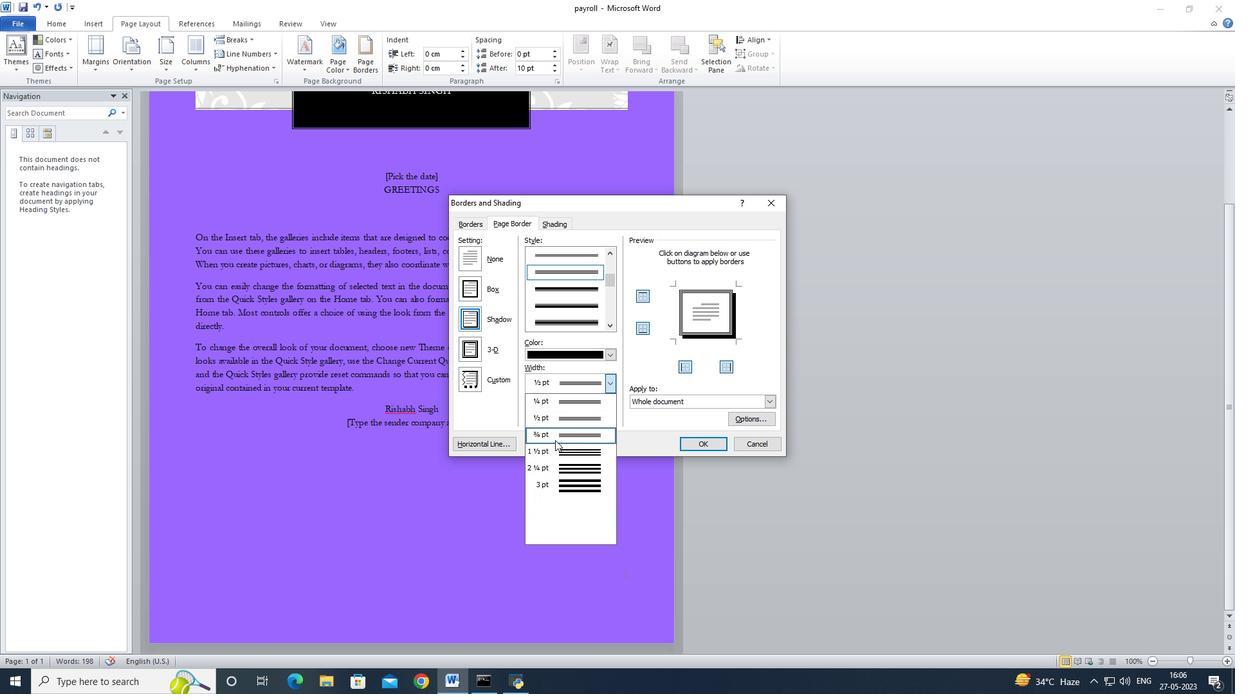 
Action: Mouse moved to (686, 441)
Screenshot: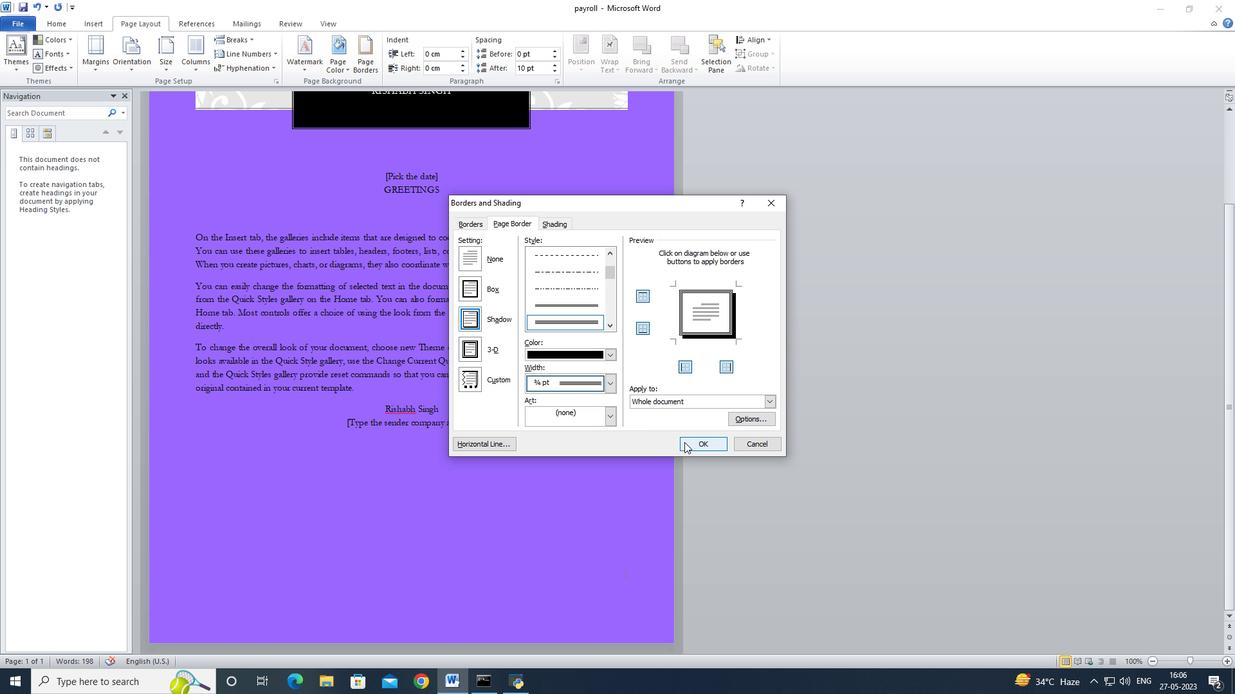 
Action: Mouse pressed left at (686, 441)
Screenshot: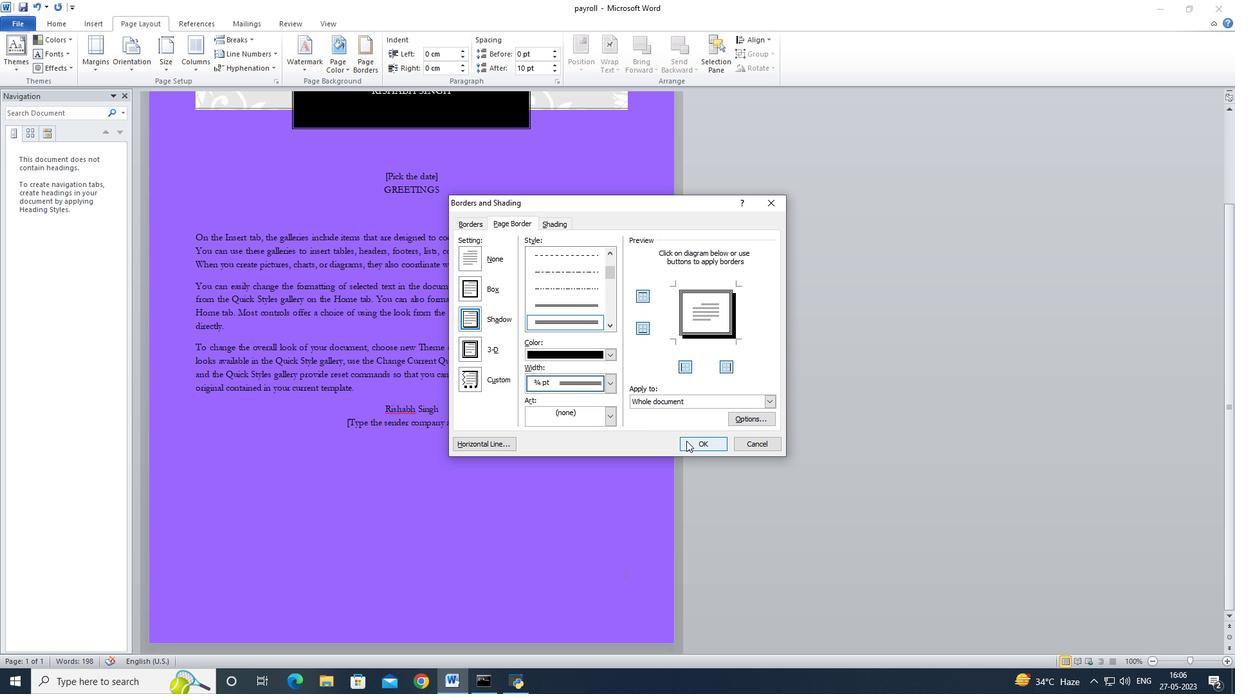 
Action: Mouse moved to (855, 398)
Screenshot: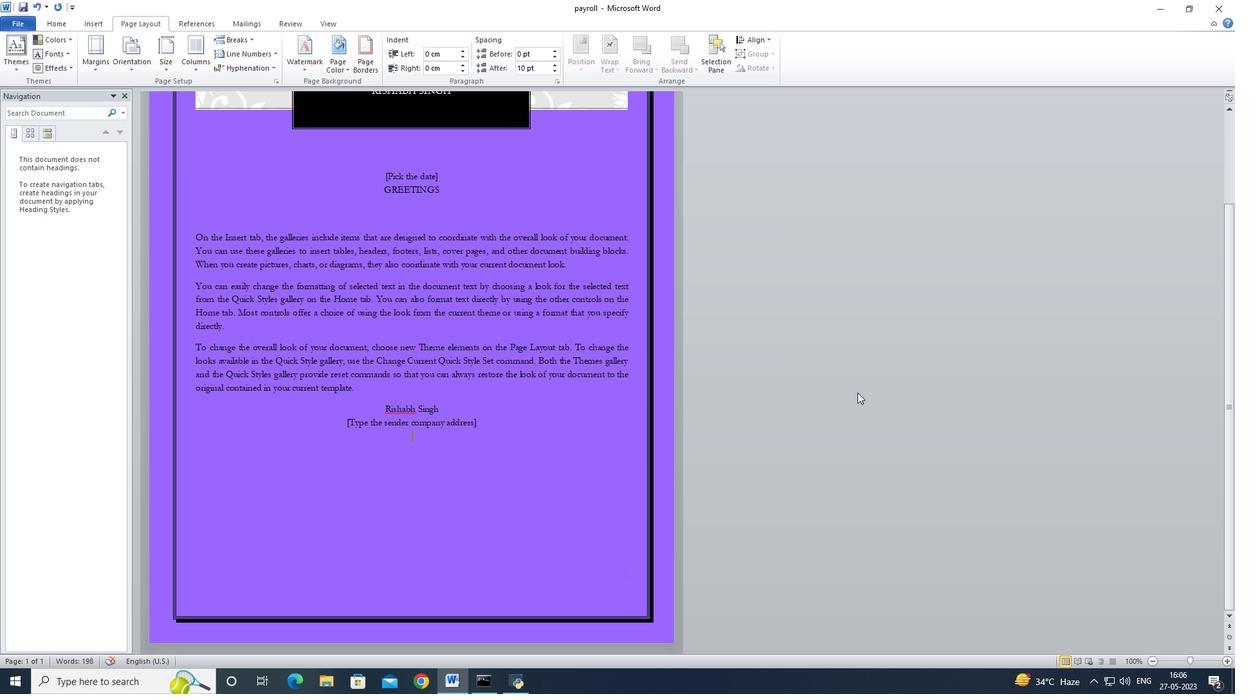 
